 Task: Look for space in Edéa, Cameroon from 2nd August, 2023 to 12th August, 2023 for 2 adults in price range Rs.5000 to Rs.10000. Place can be private room with 1  bedroom having 1 bed and 1 bathroom. Property type can be house, flat, guest house, hotel. Booking option can be shelf check-in. Required host language is English.
Action: Mouse moved to (420, 106)
Screenshot: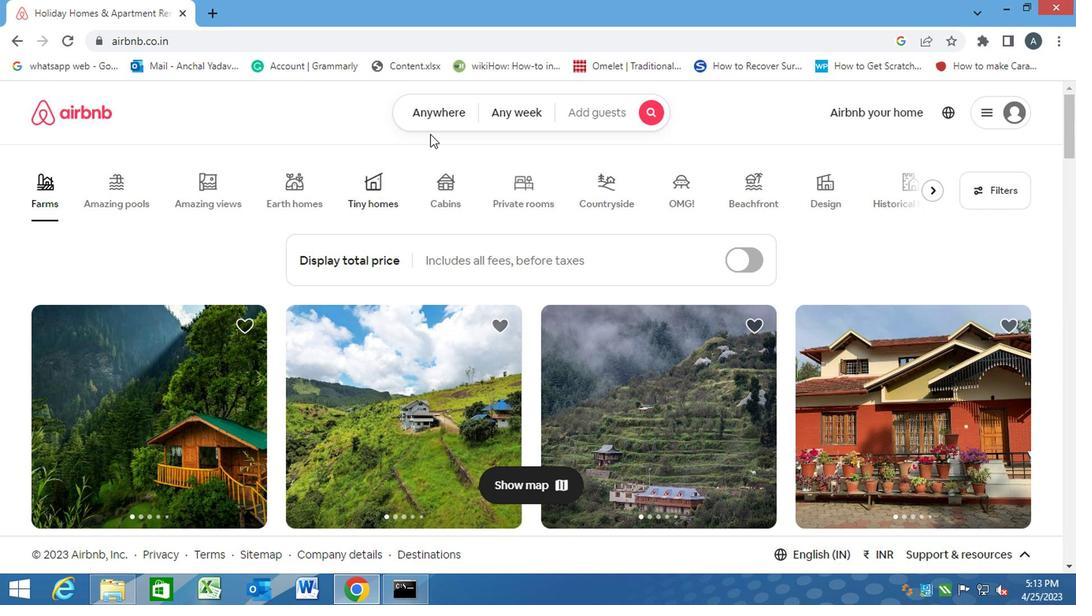 
Action: Mouse pressed left at (420, 106)
Screenshot: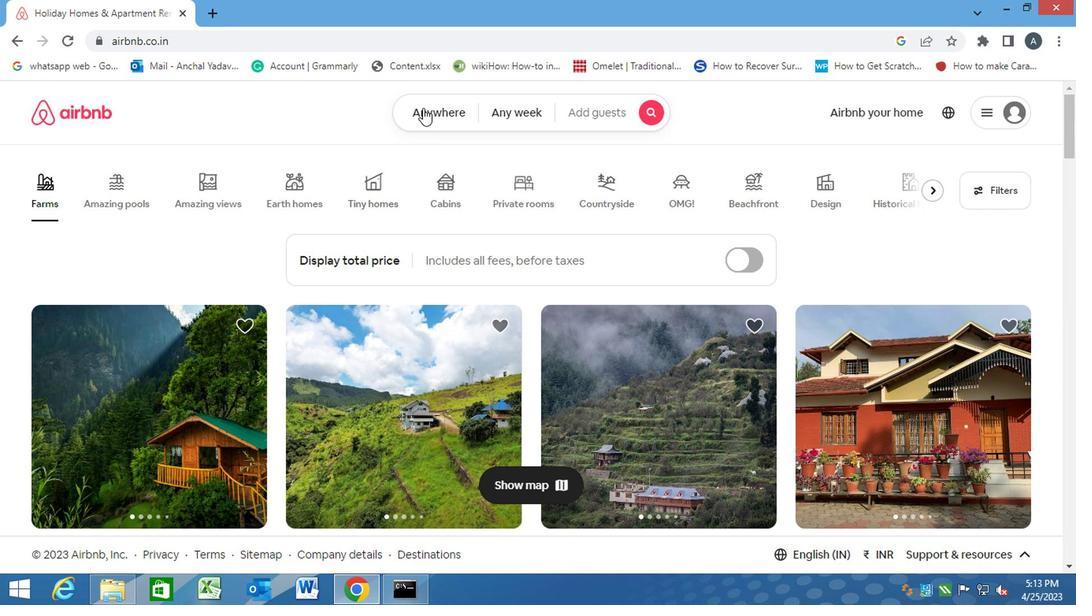 
Action: Mouse moved to (335, 161)
Screenshot: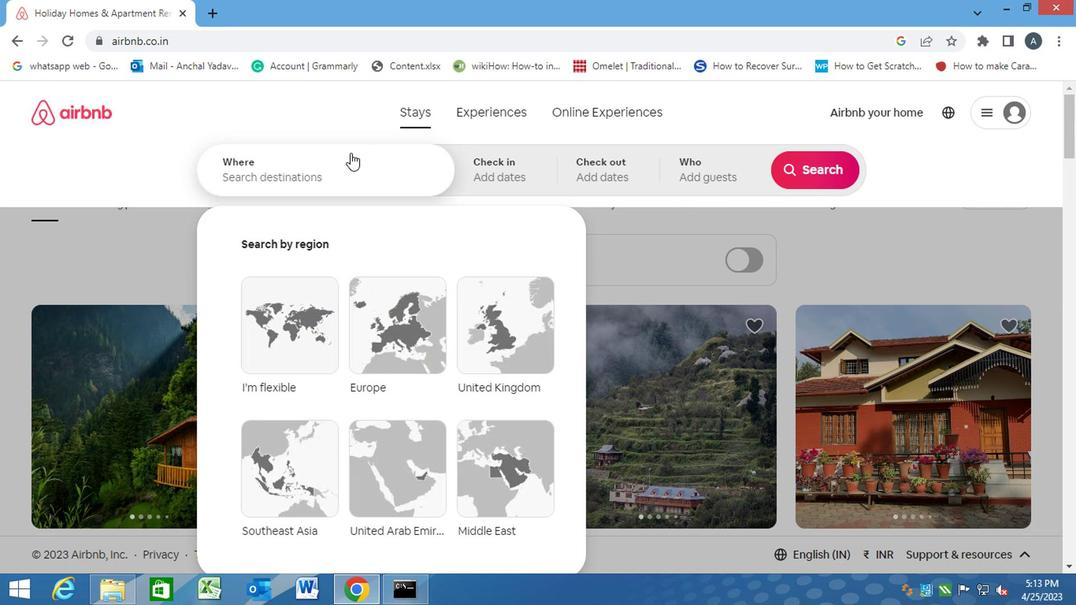 
Action: Mouse pressed left at (335, 161)
Screenshot: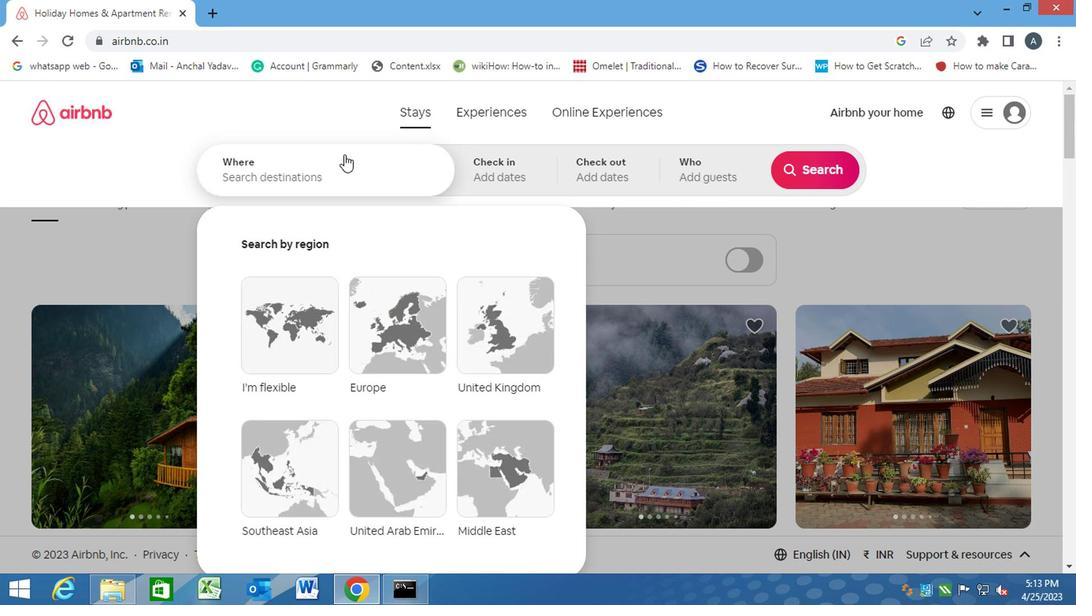 
Action: Key pressed e<Key.caps_lock>dea,<Key.space><Key.caps_lock>c<Key.caps_lock>ameroon<Key.enter>
Screenshot: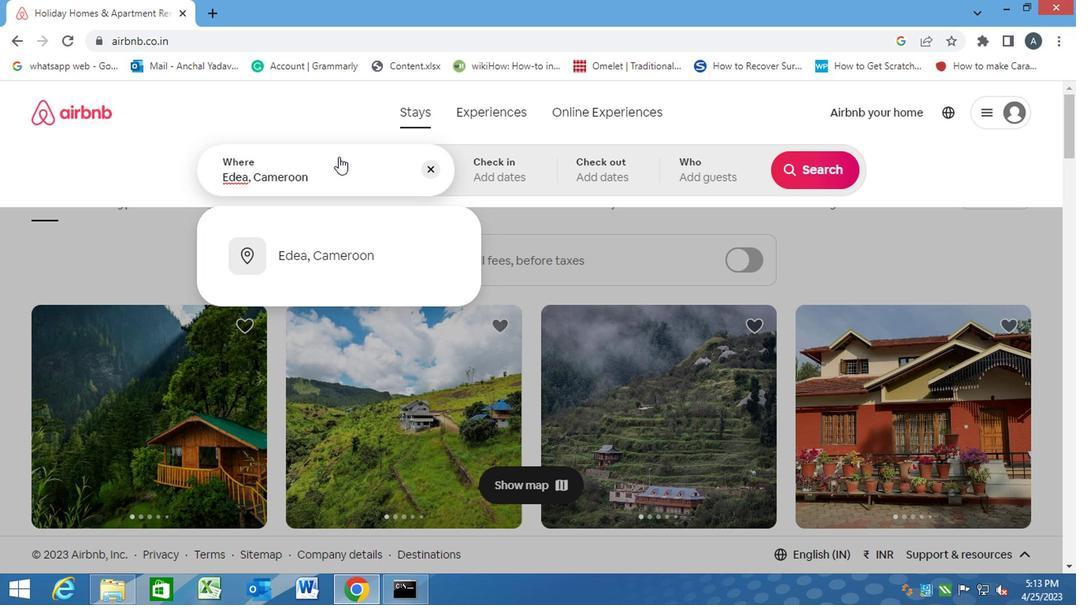 
Action: Mouse moved to (798, 297)
Screenshot: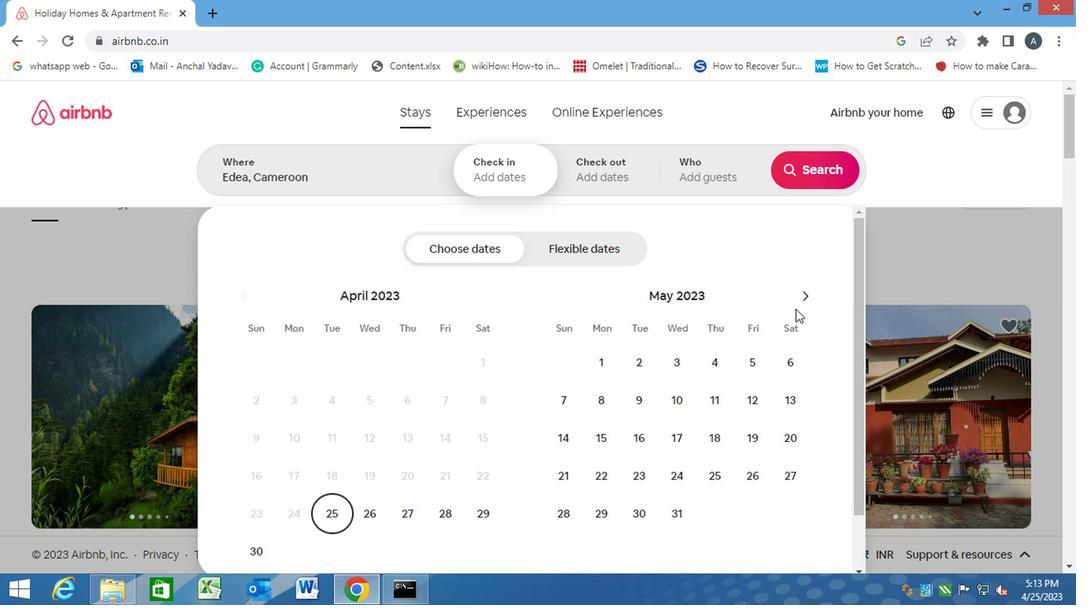 
Action: Mouse pressed left at (798, 297)
Screenshot: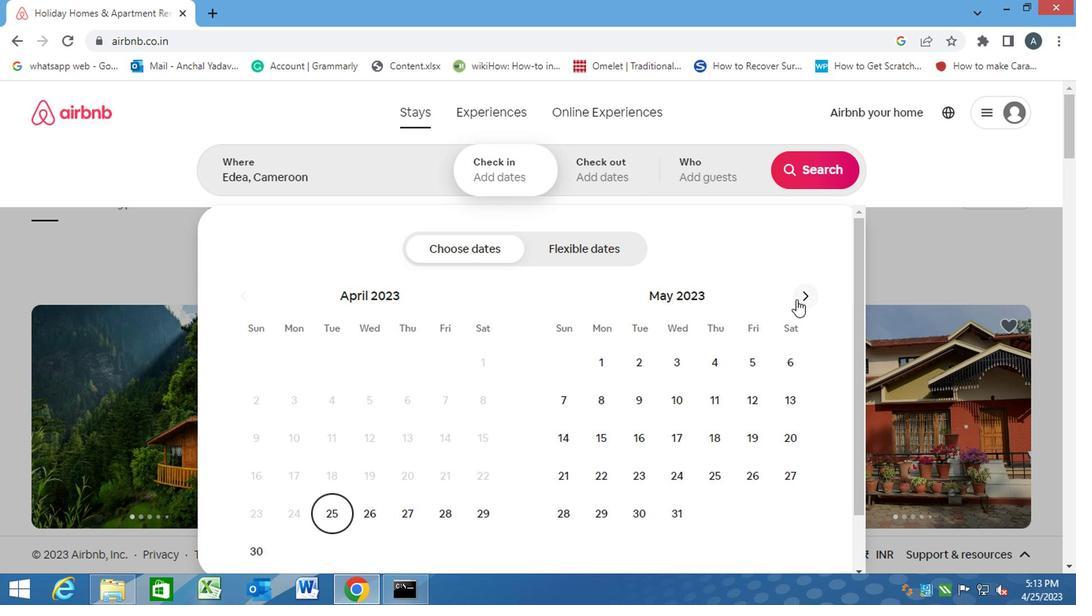 
Action: Mouse moved to (758, 363)
Screenshot: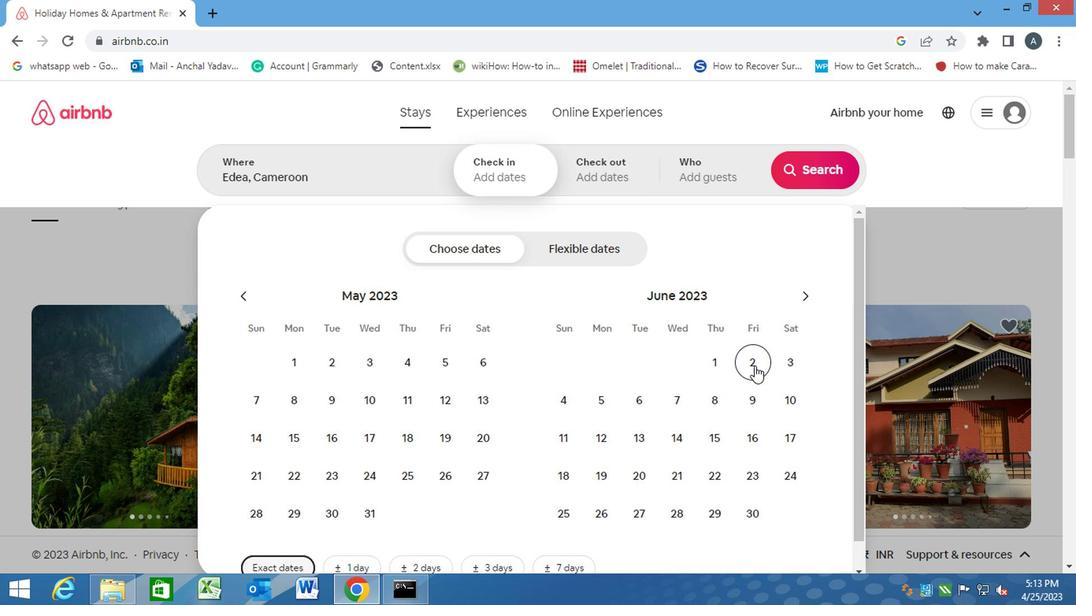 
Action: Mouse pressed left at (758, 363)
Screenshot: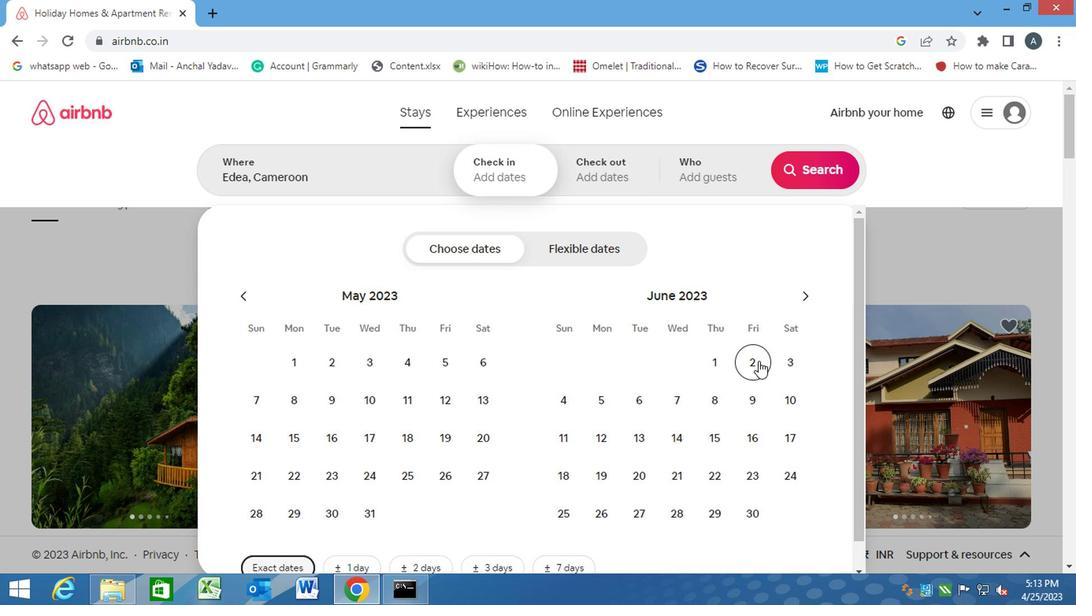 
Action: Mouse moved to (595, 432)
Screenshot: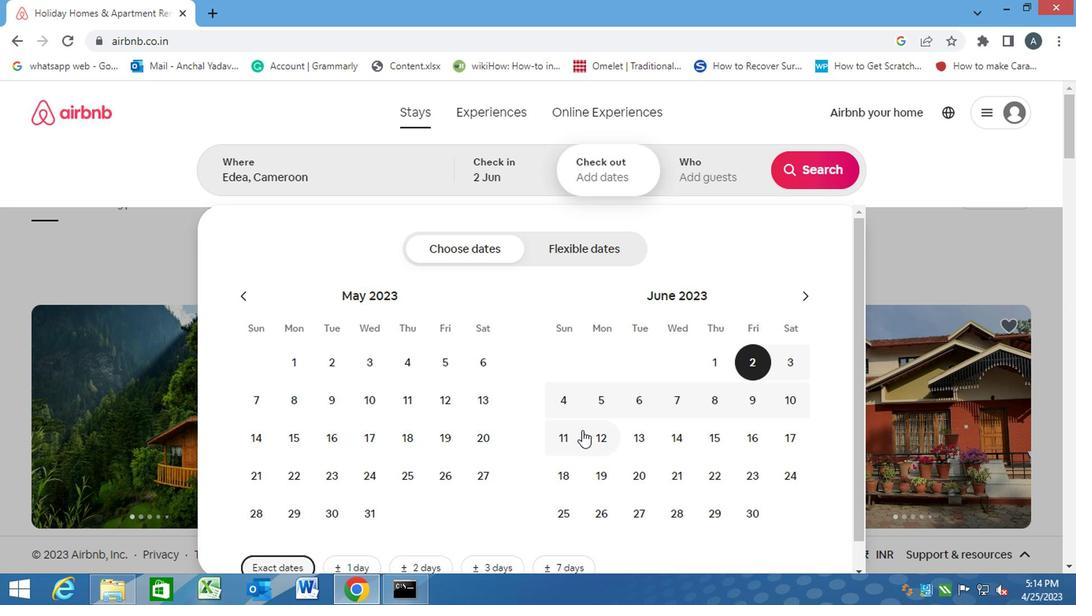 
Action: Mouse pressed left at (595, 432)
Screenshot: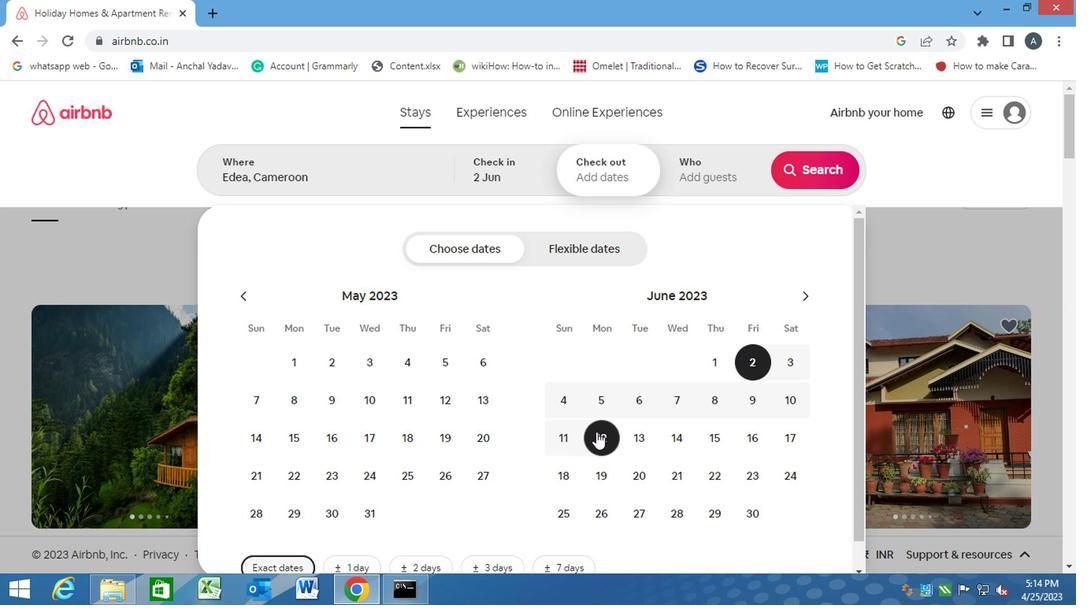 
Action: Mouse moved to (703, 166)
Screenshot: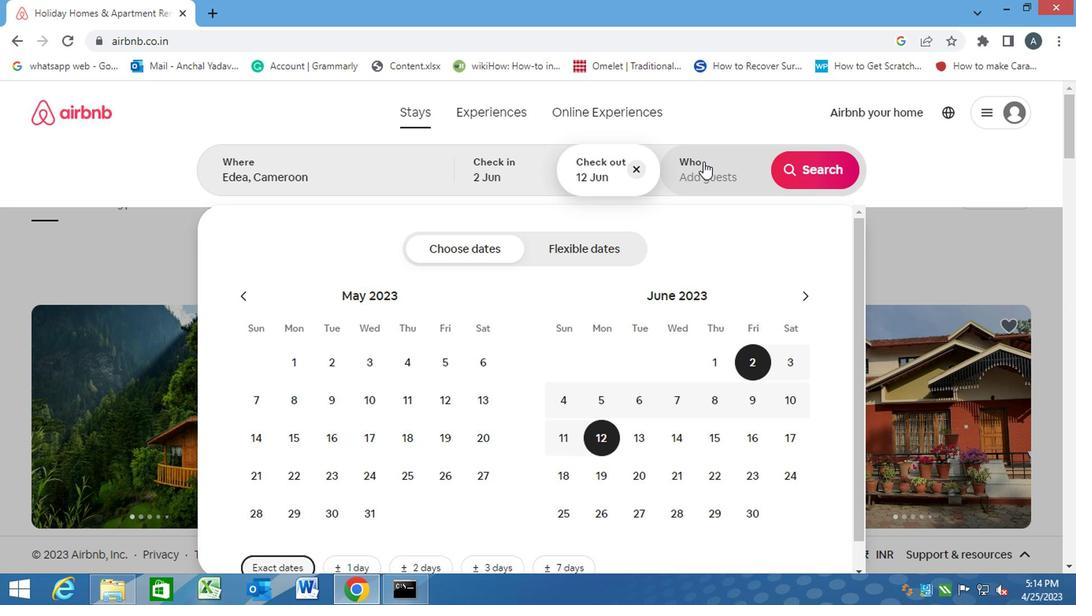 
Action: Mouse pressed left at (703, 166)
Screenshot: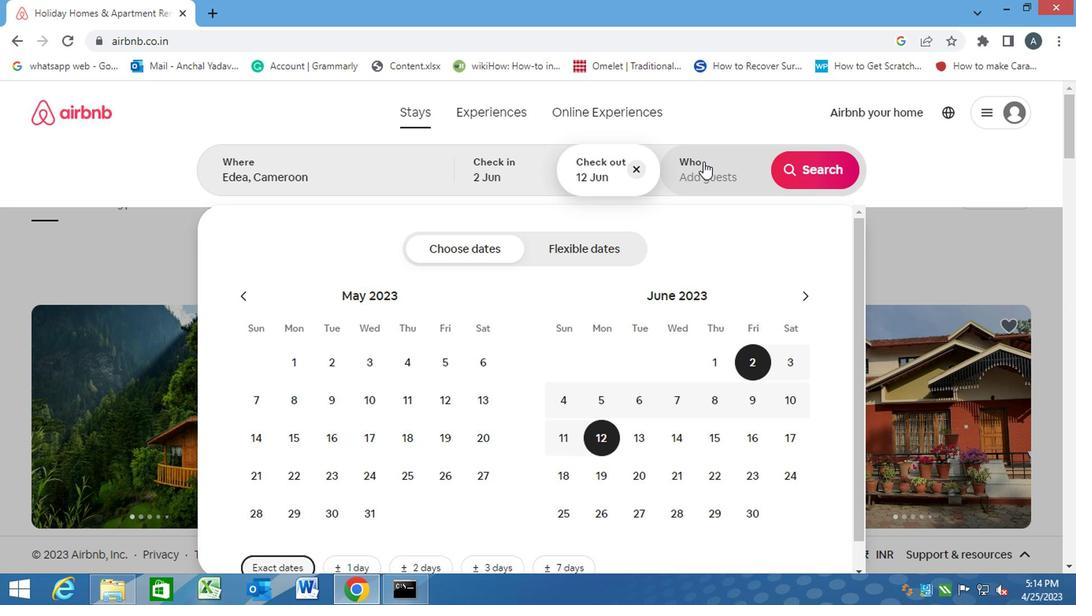 
Action: Mouse moved to (813, 249)
Screenshot: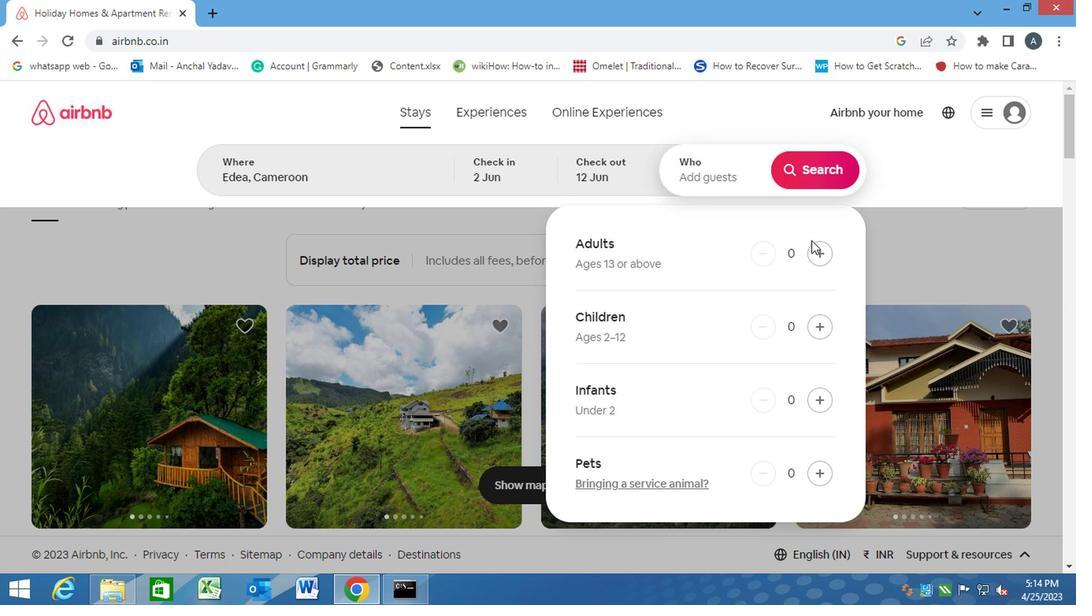 
Action: Mouse pressed left at (813, 249)
Screenshot: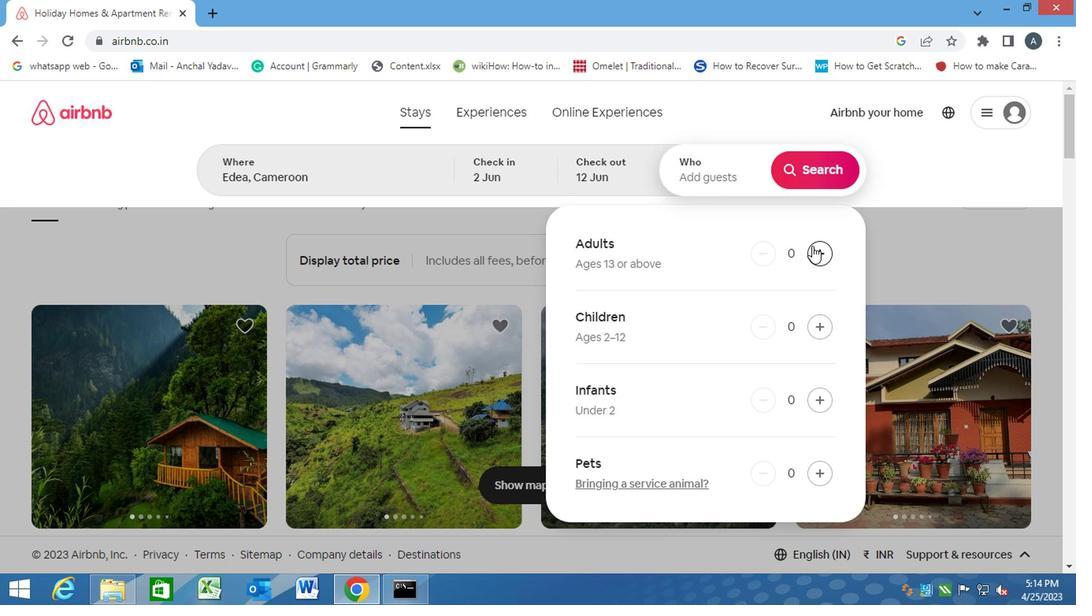 
Action: Mouse pressed left at (813, 249)
Screenshot: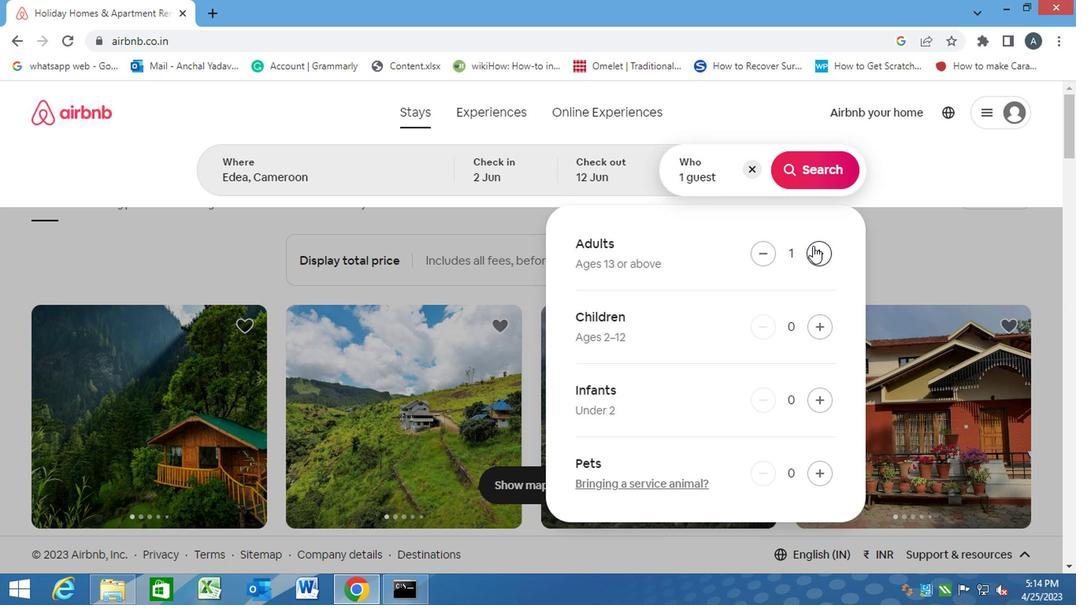 
Action: Mouse moved to (815, 166)
Screenshot: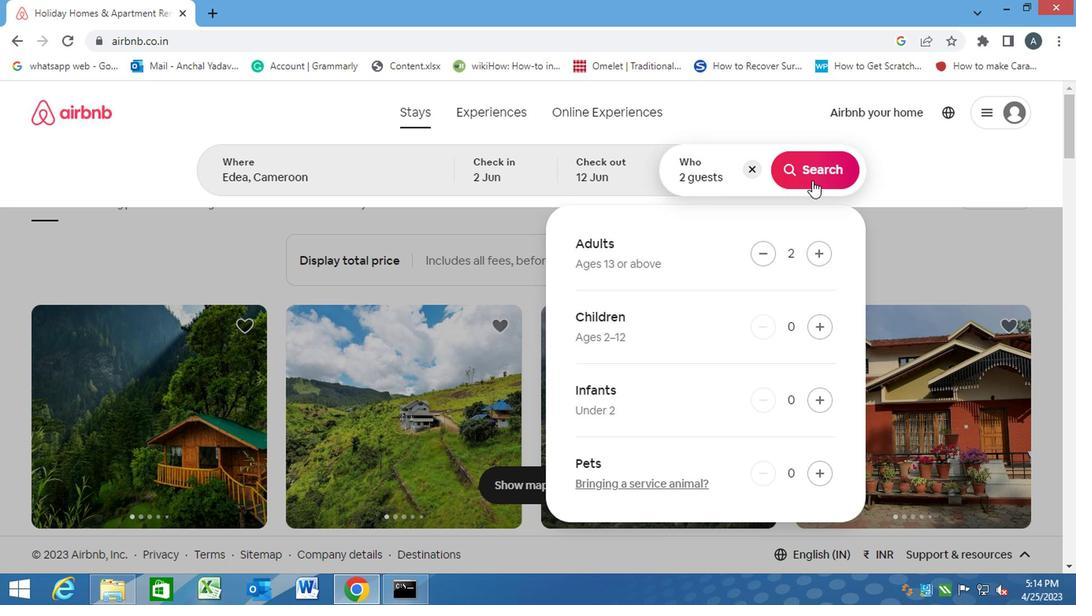
Action: Mouse pressed left at (815, 166)
Screenshot: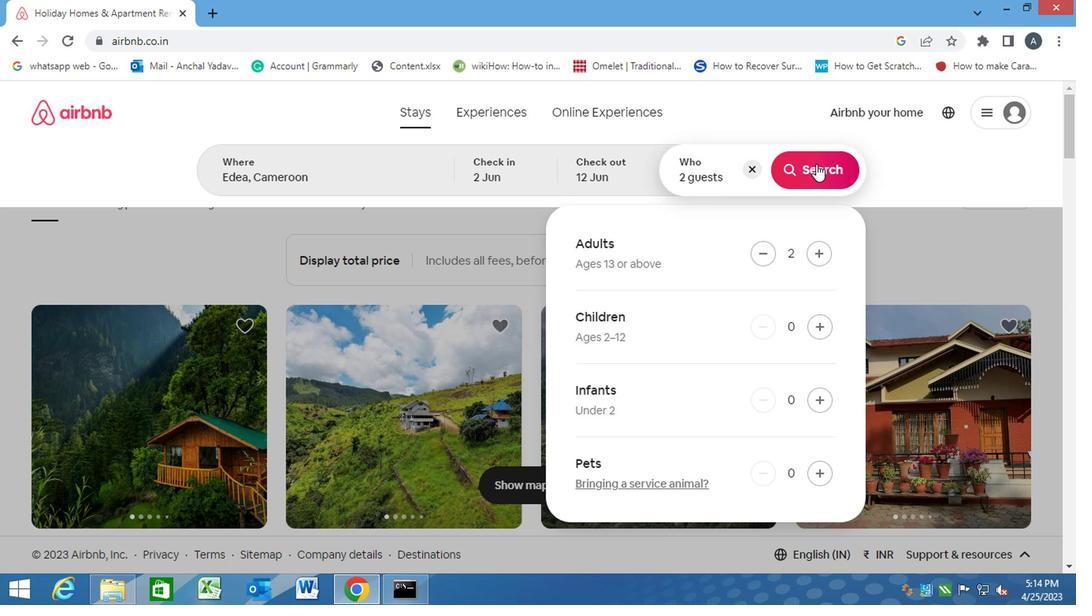
Action: Mouse moved to (997, 179)
Screenshot: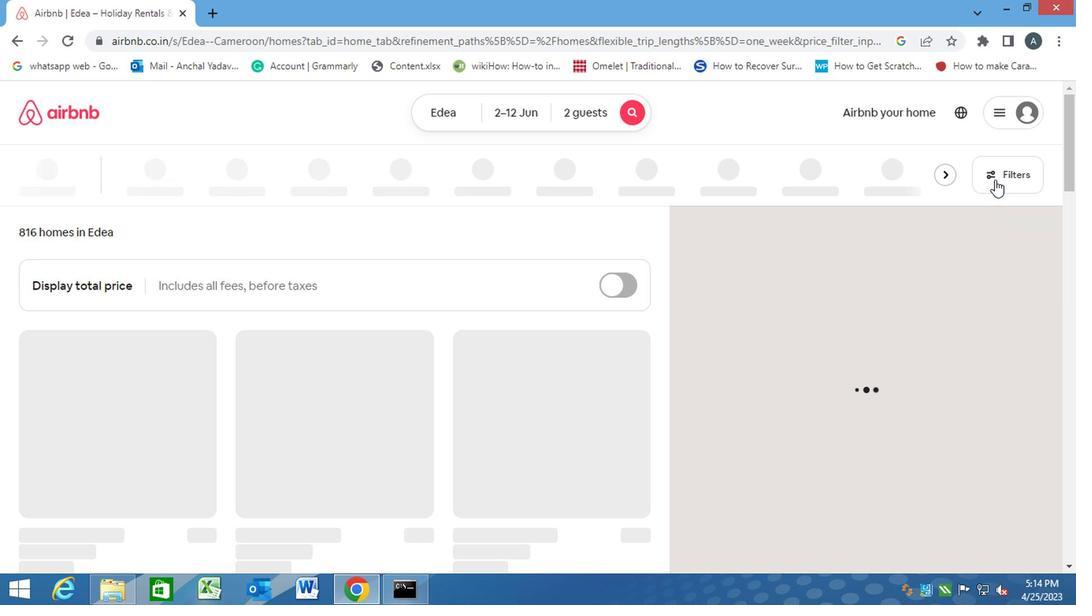
Action: Mouse pressed left at (997, 179)
Screenshot: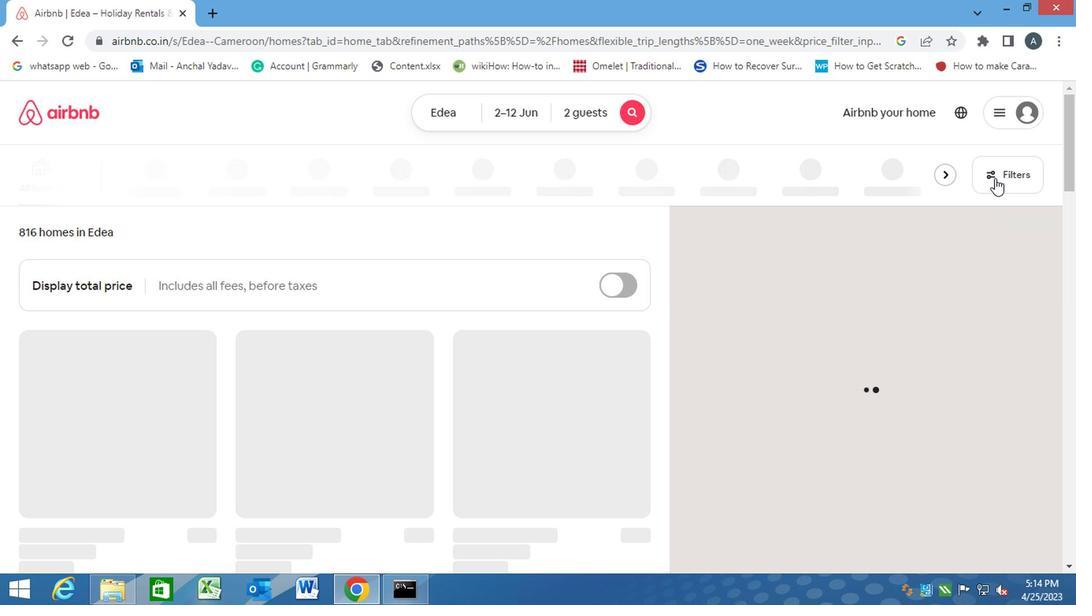 
Action: Mouse moved to (326, 373)
Screenshot: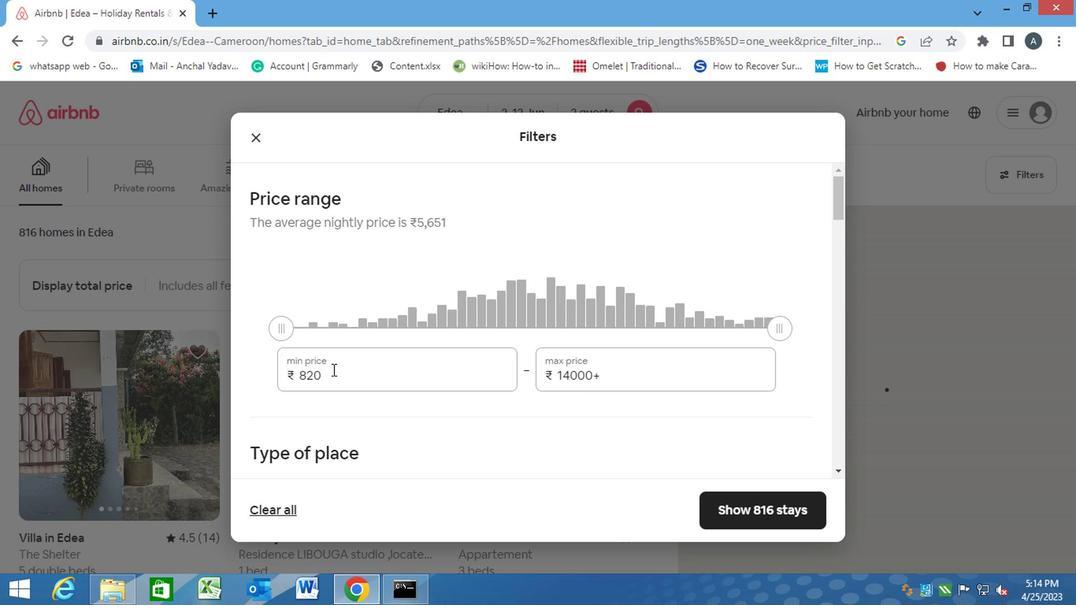 
Action: Mouse pressed left at (326, 373)
Screenshot: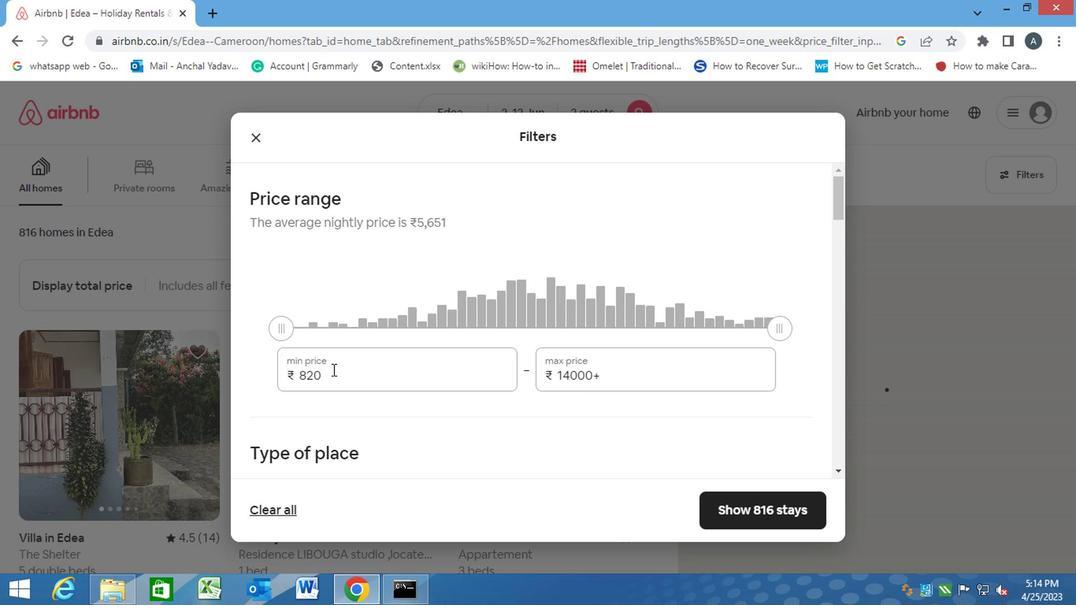 
Action: Mouse moved to (294, 377)
Screenshot: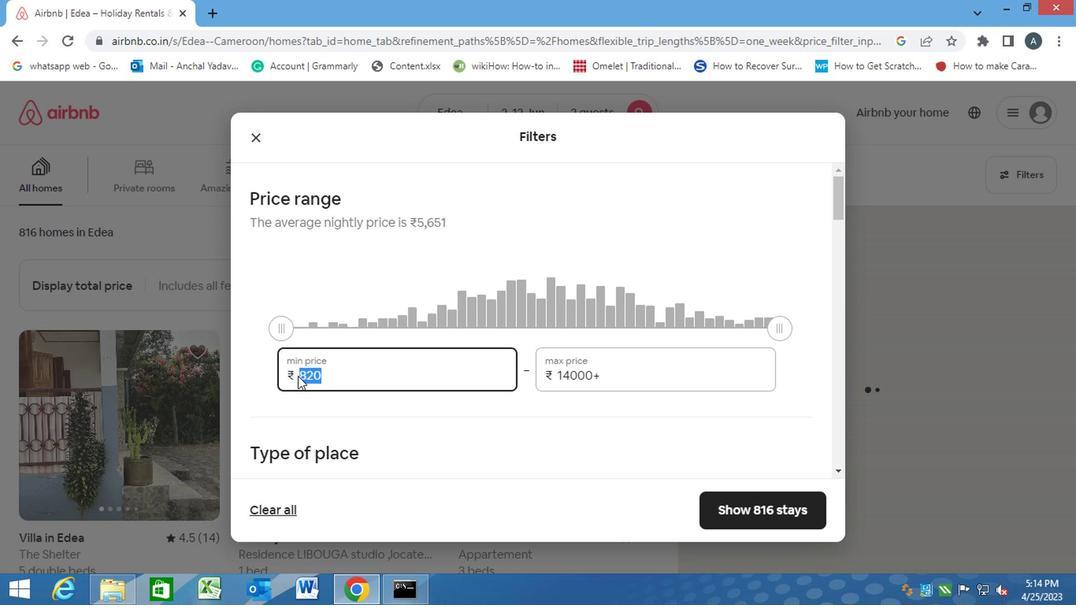 
Action: Key pressed 500
Screenshot: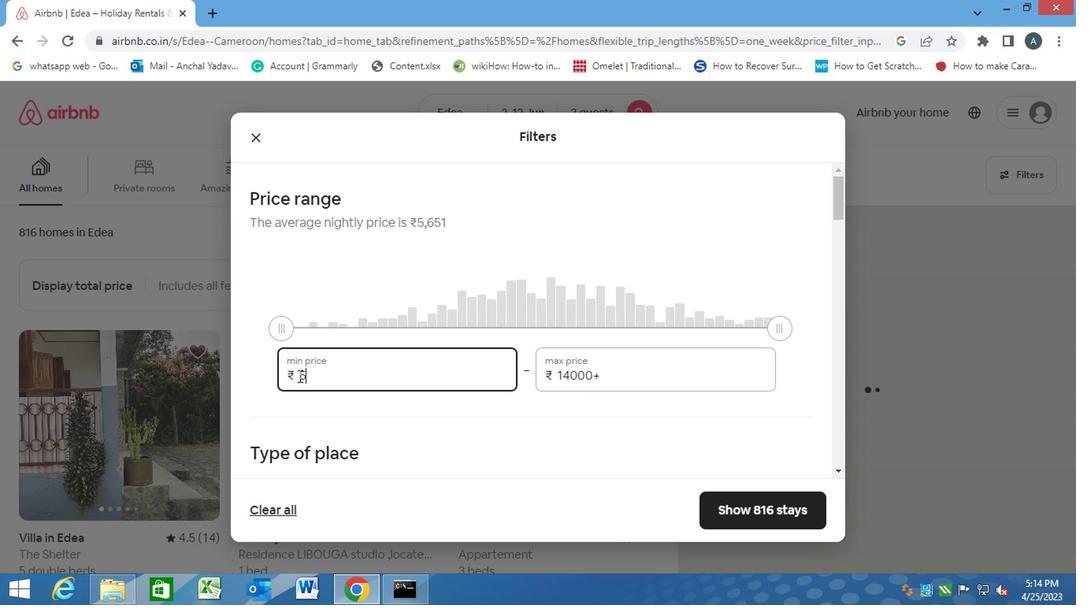 
Action: Mouse moved to (403, 381)
Screenshot: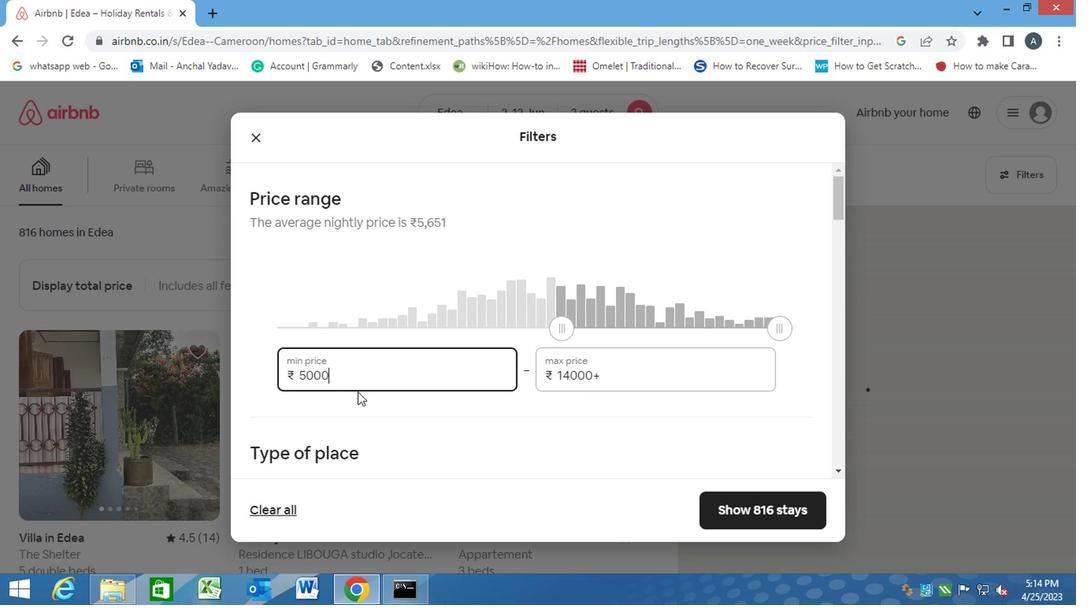 
Action: Key pressed <Key.tab>
Screenshot: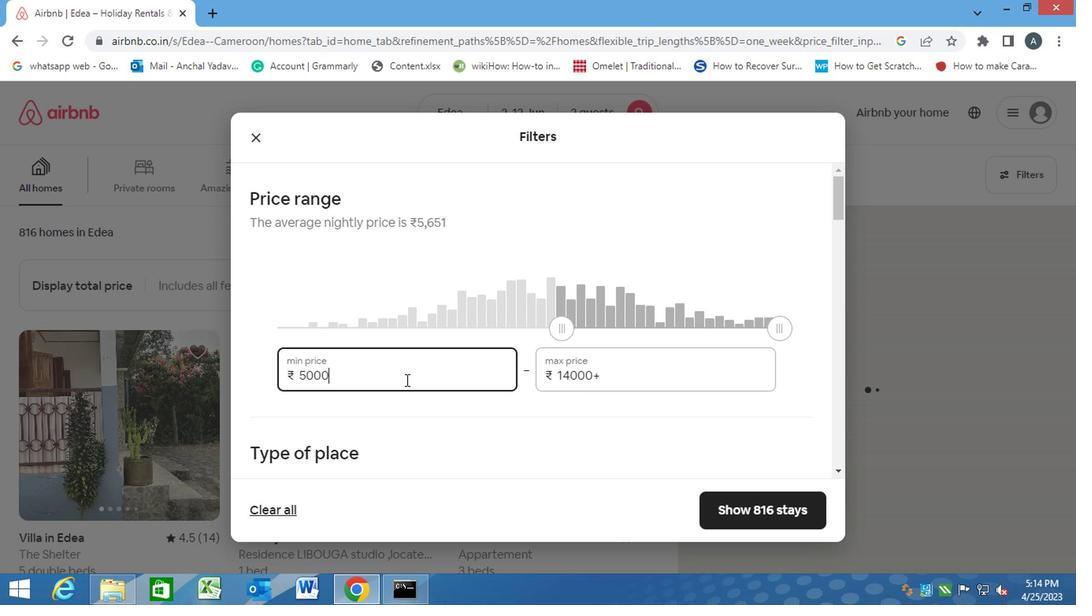 
Action: Mouse moved to (587, 380)
Screenshot: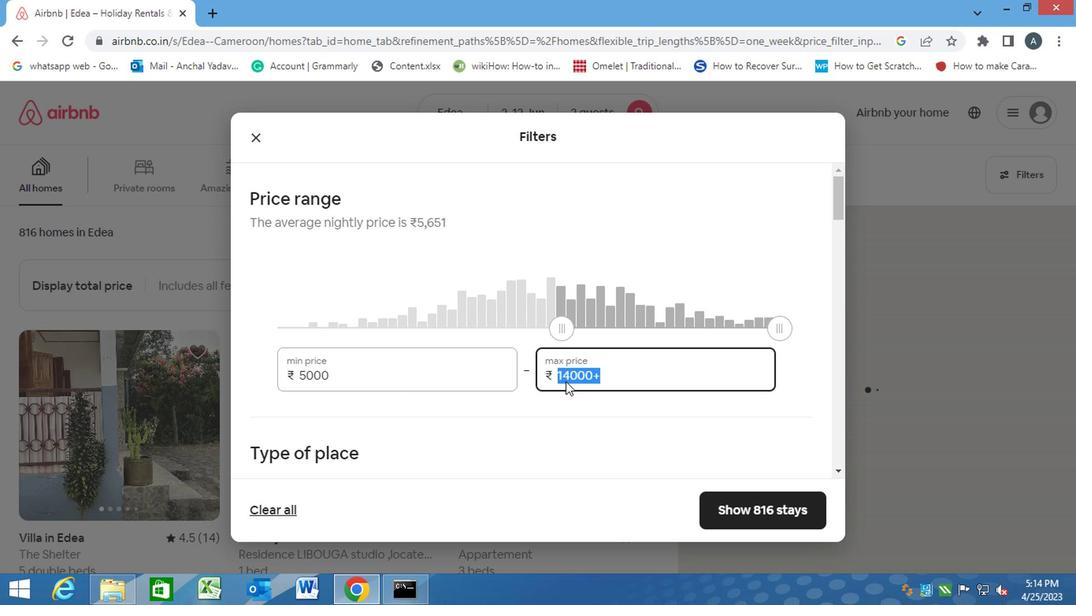 
Action: Key pressed <Key.backspace>10000
Screenshot: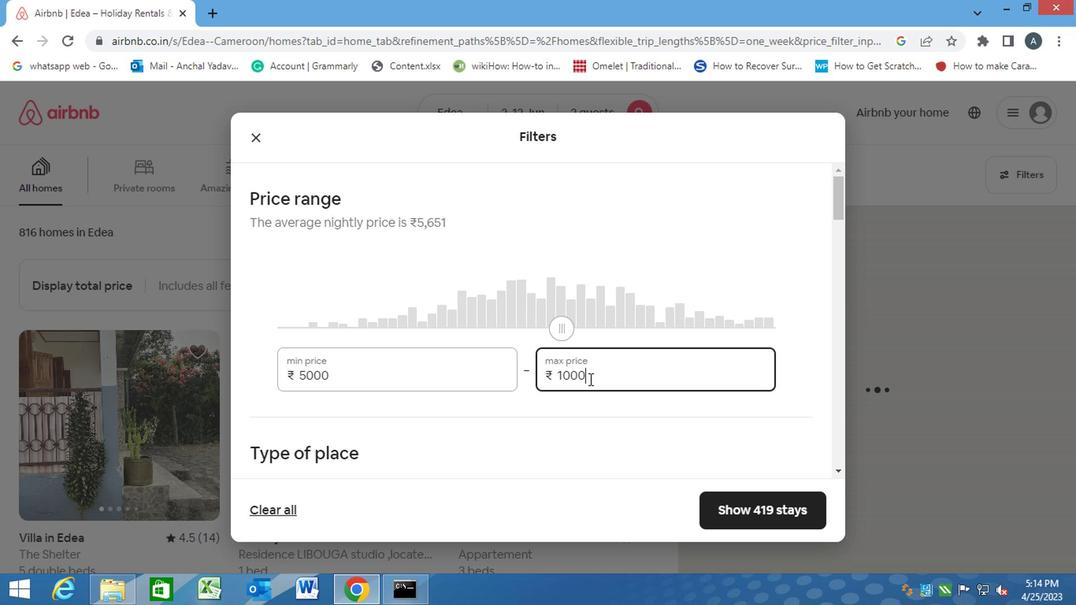 
Action: Mouse moved to (581, 415)
Screenshot: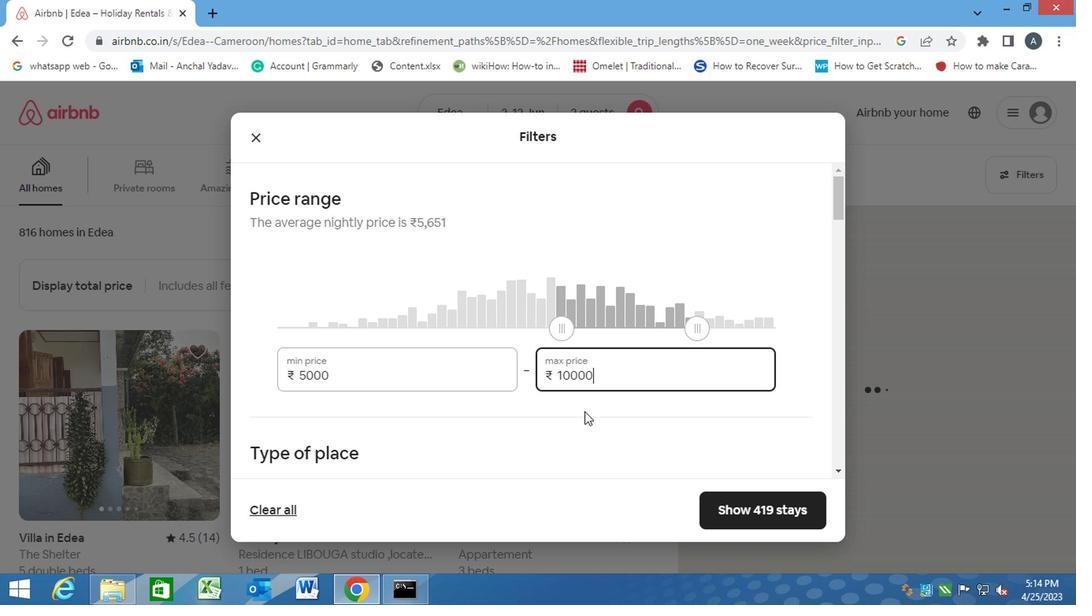 
Action: Mouse scrolled (581, 414) with delta (0, -1)
Screenshot: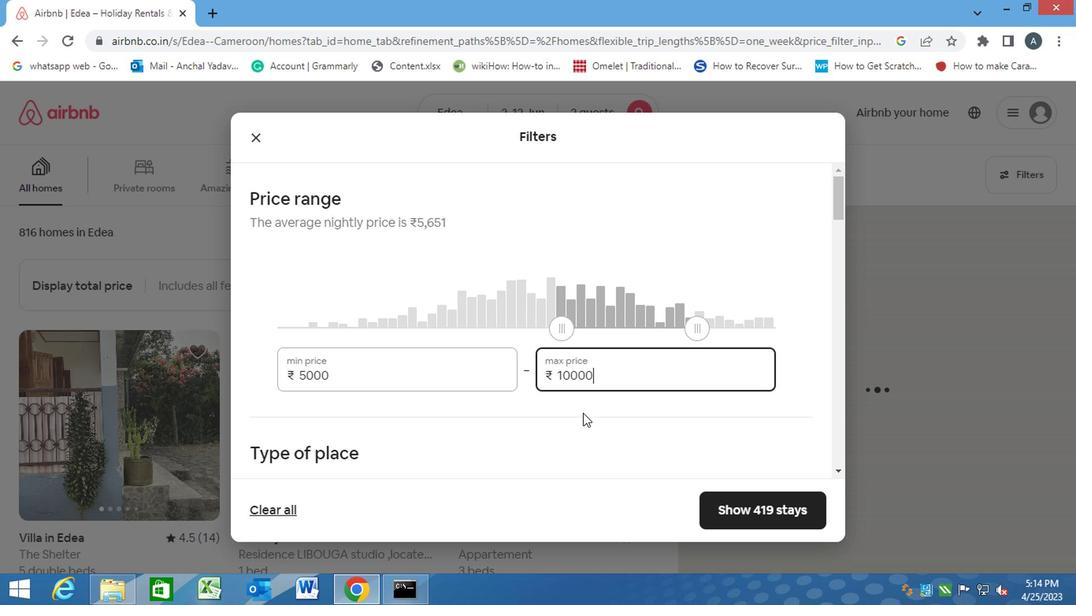 
Action: Mouse scrolled (581, 414) with delta (0, -1)
Screenshot: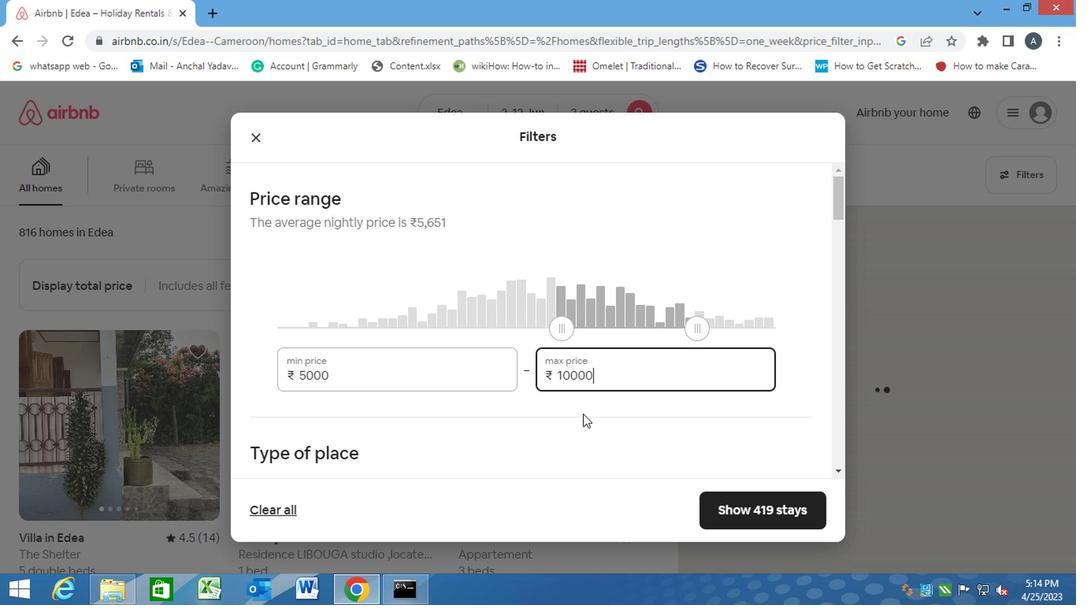 
Action: Mouse moved to (538, 336)
Screenshot: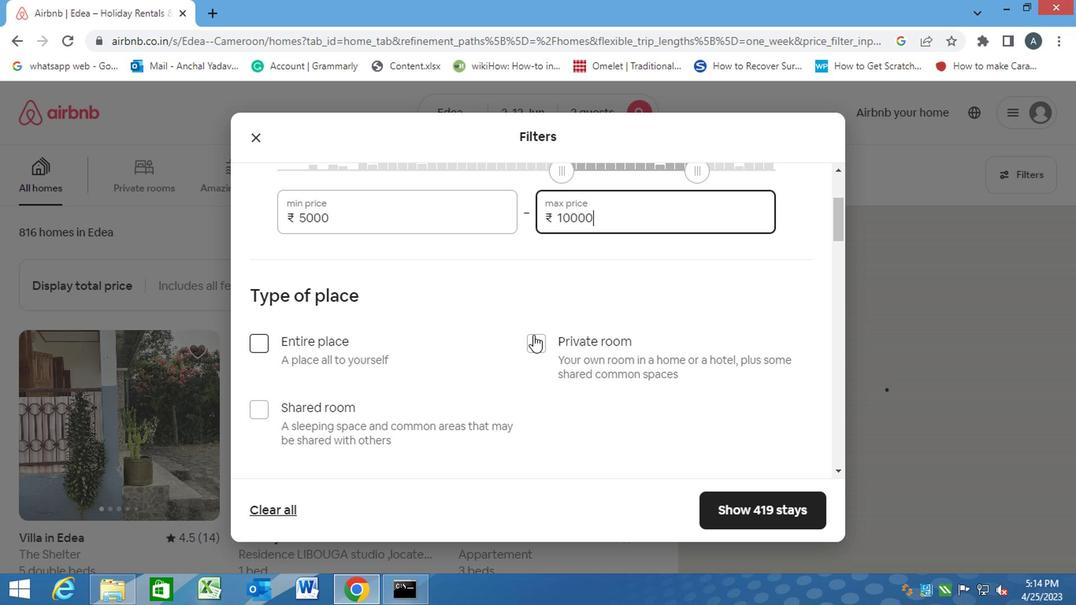 
Action: Mouse pressed left at (538, 336)
Screenshot: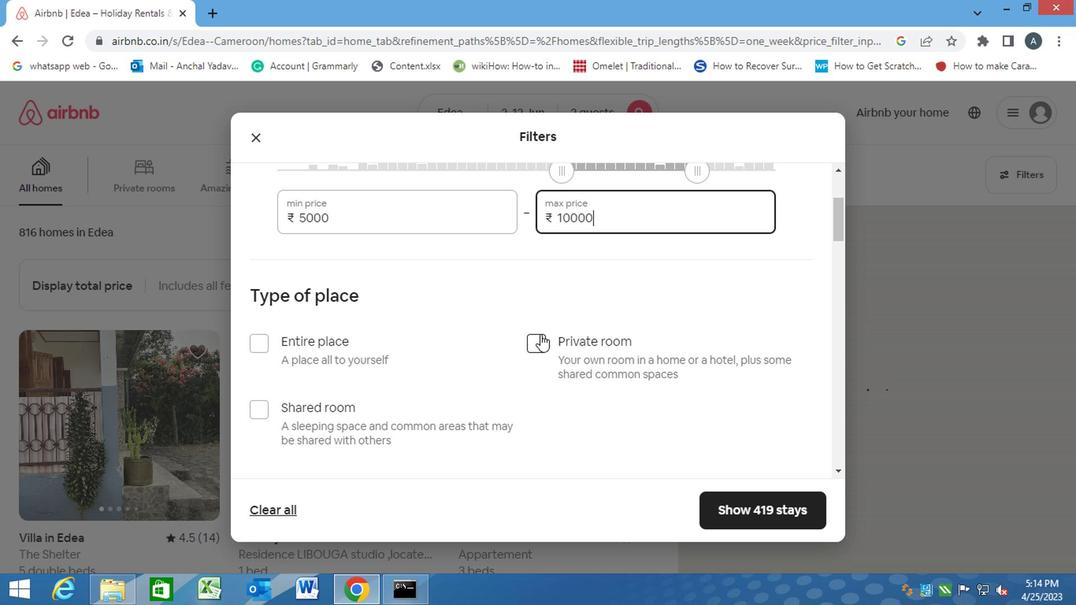
Action: Mouse moved to (524, 400)
Screenshot: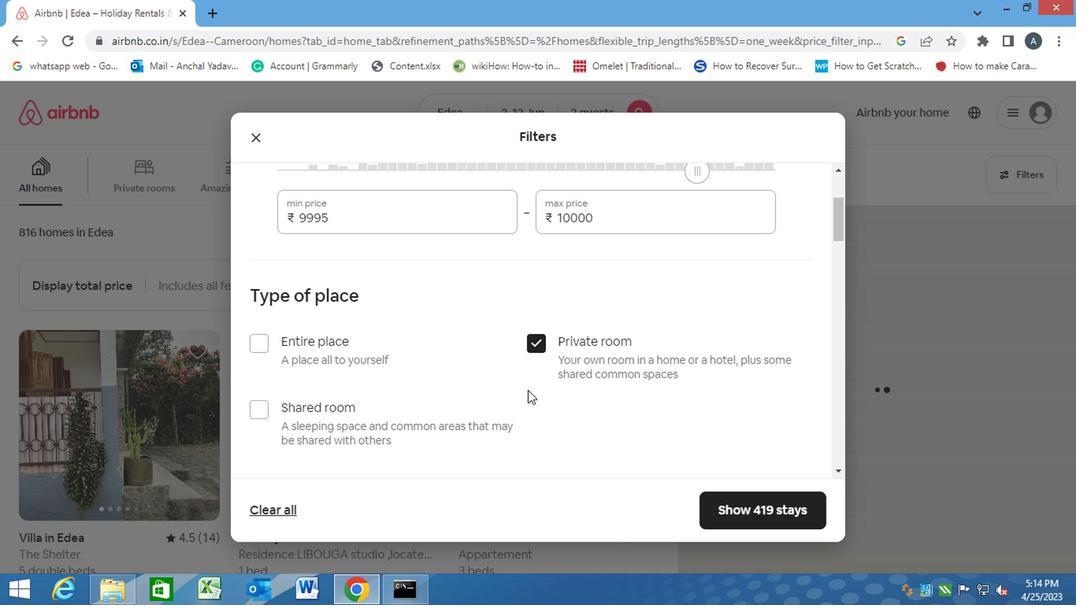 
Action: Mouse scrolled (524, 399) with delta (0, 0)
Screenshot: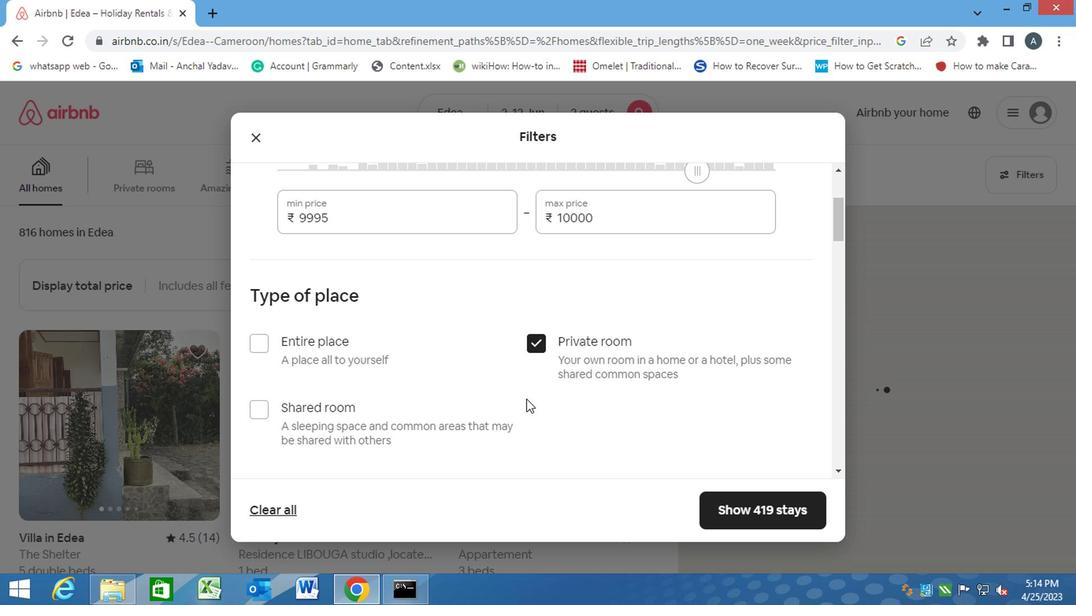 
Action: Mouse scrolled (524, 399) with delta (0, 0)
Screenshot: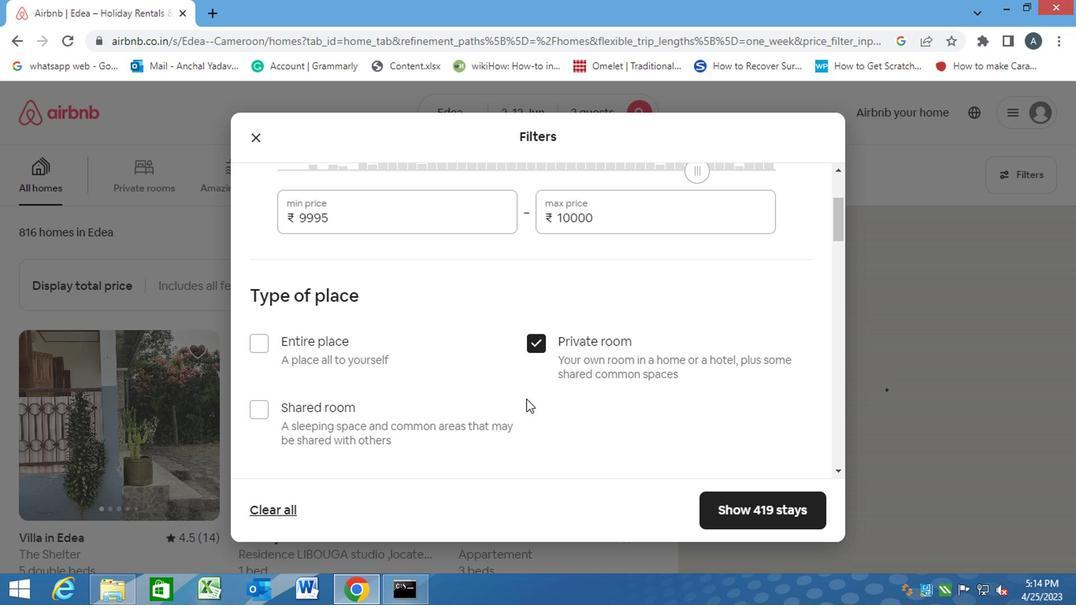 
Action: Mouse scrolled (524, 399) with delta (0, 0)
Screenshot: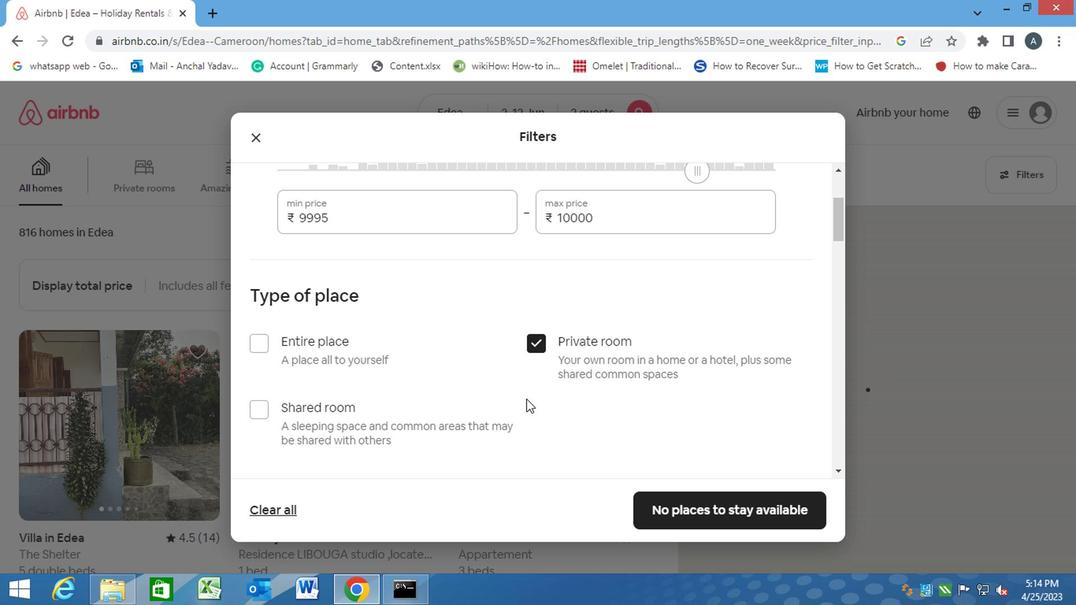 
Action: Mouse scrolled (524, 399) with delta (0, 0)
Screenshot: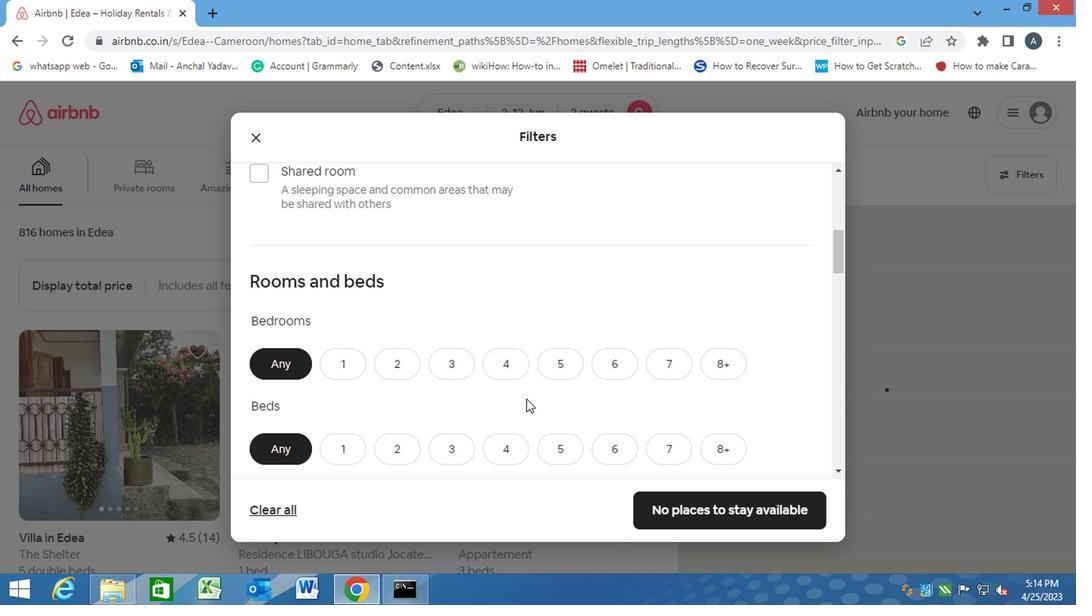 
Action: Mouse moved to (336, 288)
Screenshot: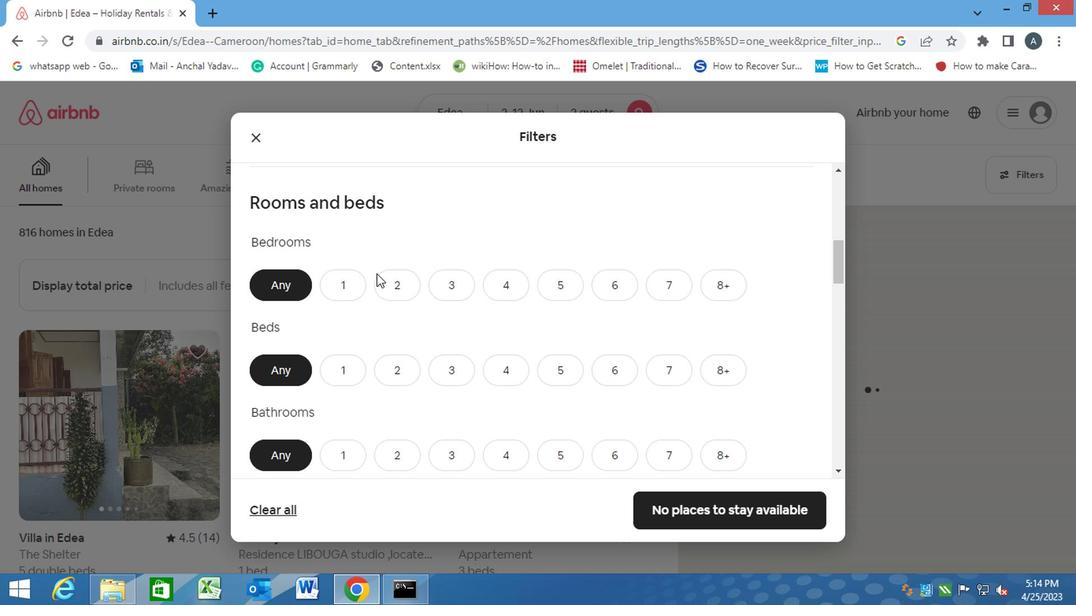 
Action: Mouse pressed left at (336, 288)
Screenshot: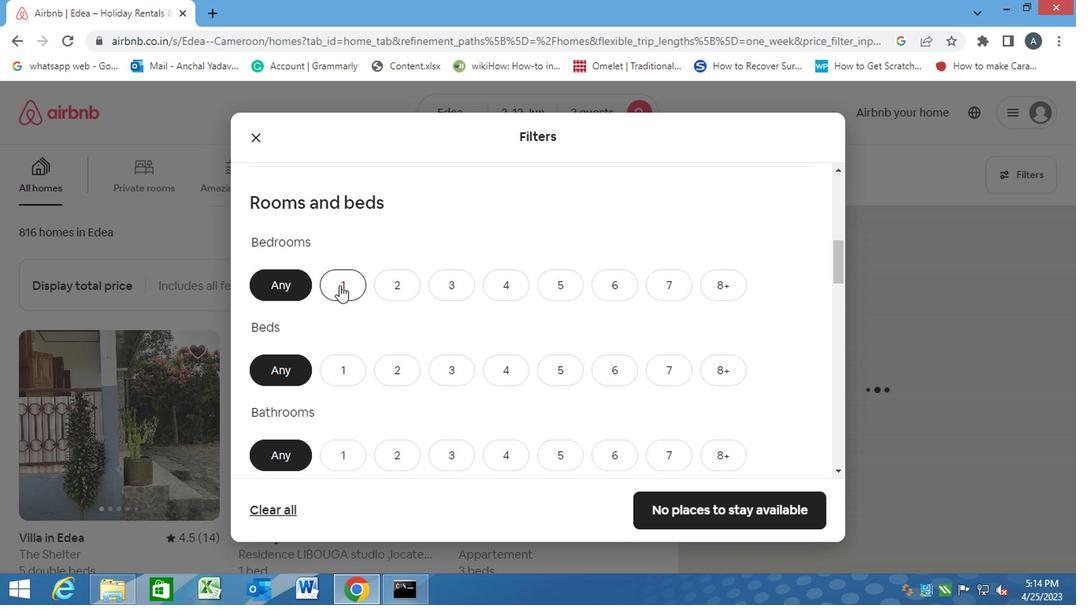 
Action: Mouse moved to (337, 370)
Screenshot: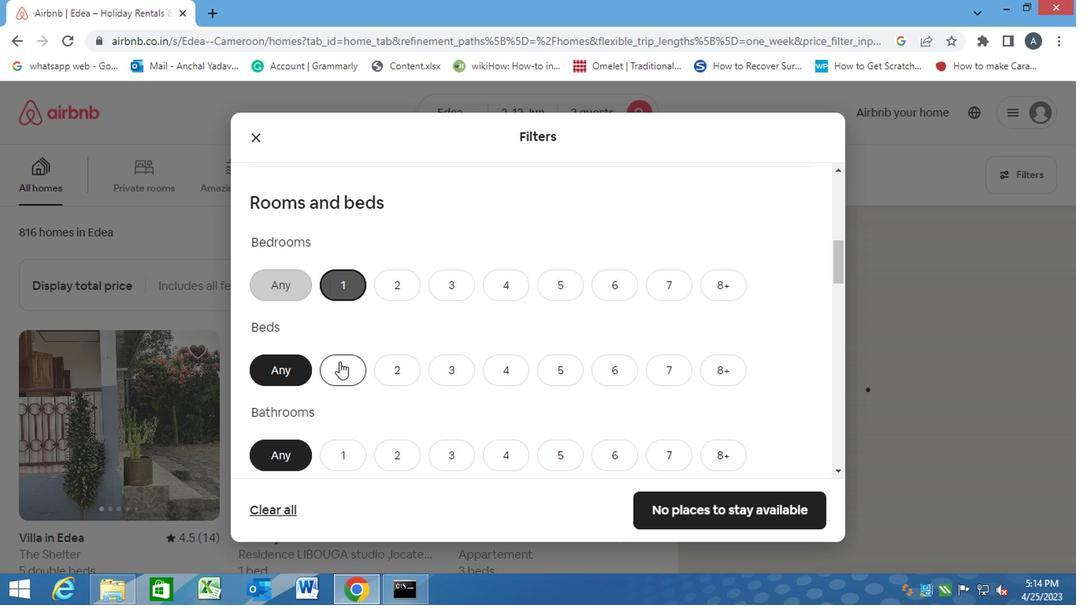
Action: Mouse pressed left at (337, 370)
Screenshot: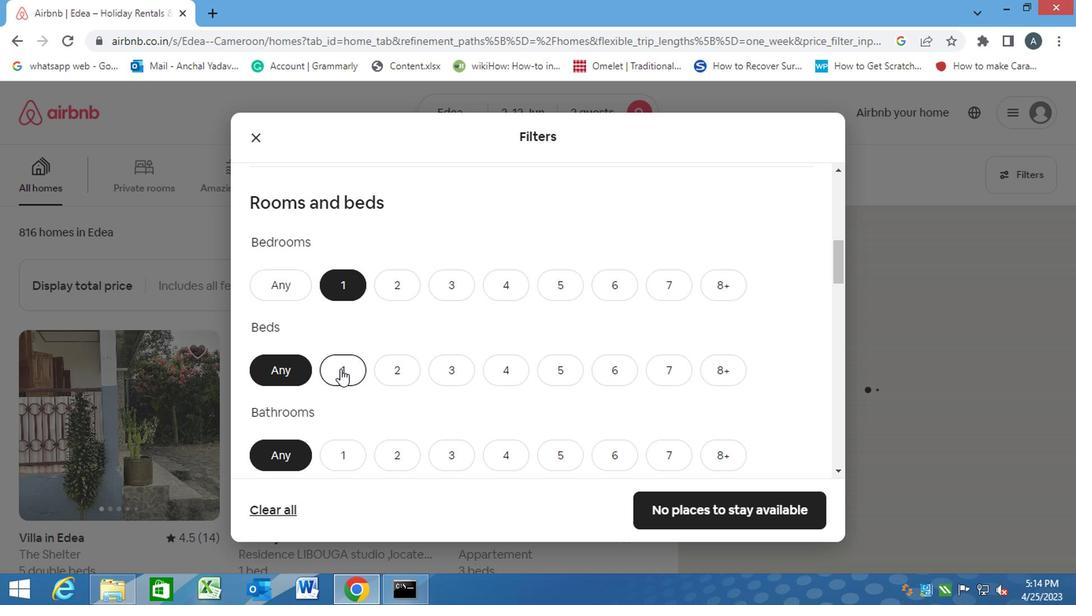 
Action: Mouse moved to (334, 459)
Screenshot: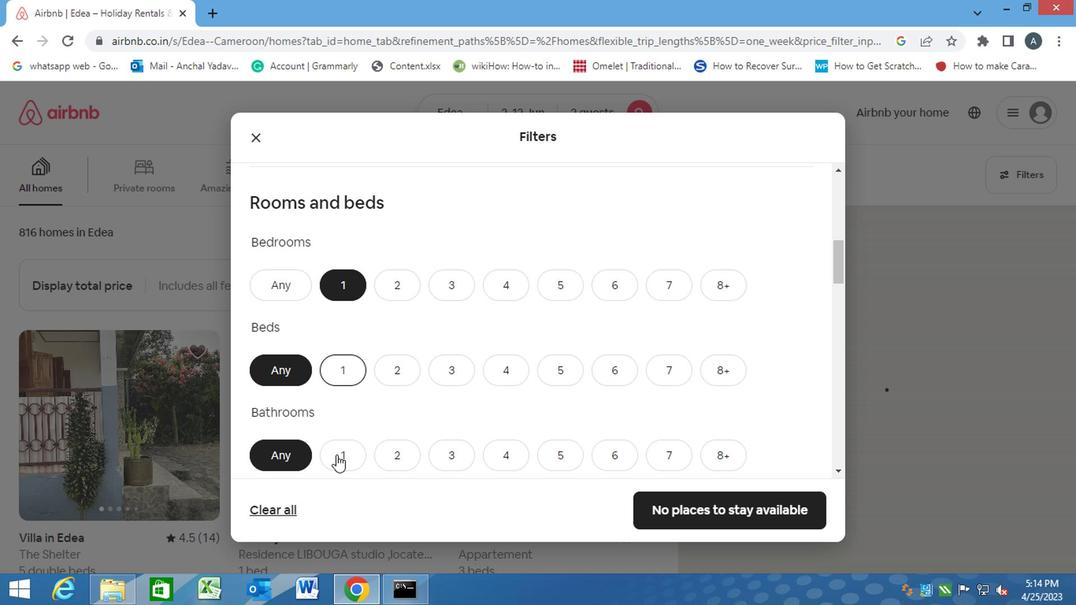 
Action: Mouse pressed left at (334, 459)
Screenshot: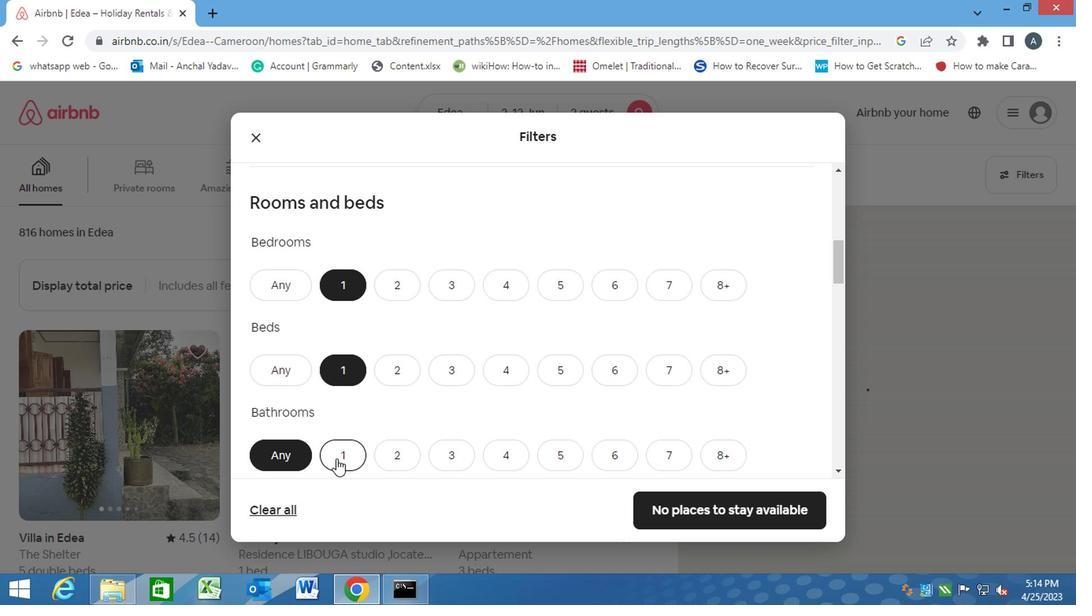 
Action: Mouse moved to (360, 450)
Screenshot: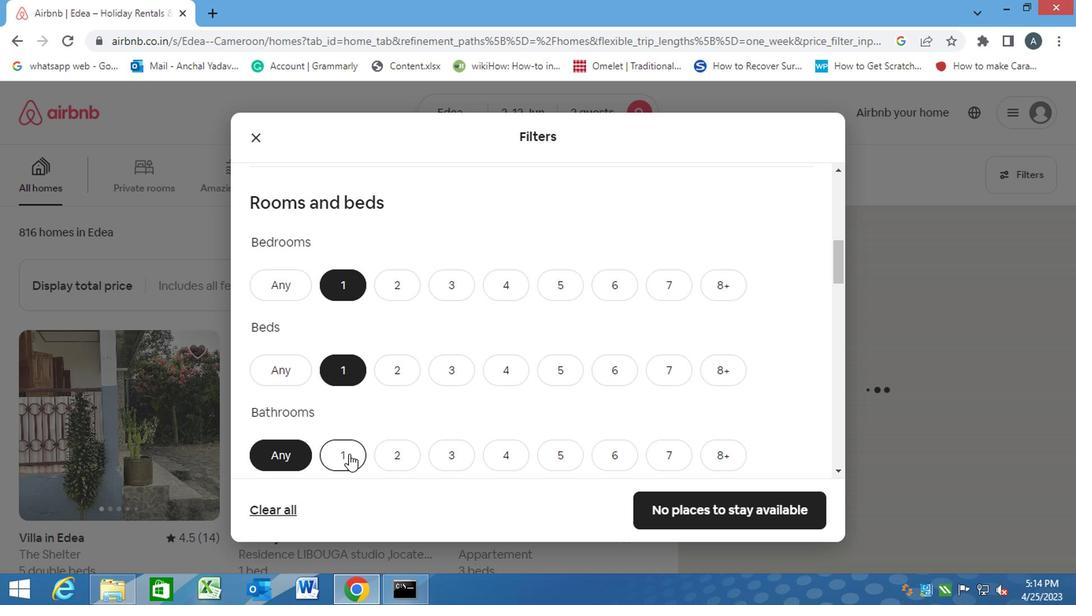 
Action: Mouse scrolled (360, 449) with delta (0, 0)
Screenshot: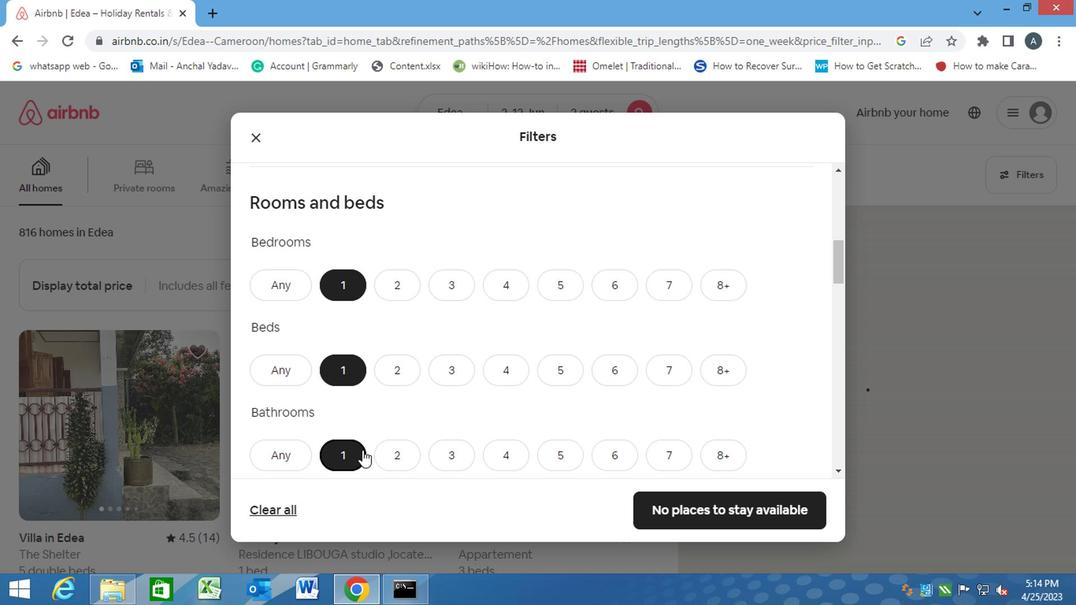 
Action: Mouse scrolled (360, 449) with delta (0, 0)
Screenshot: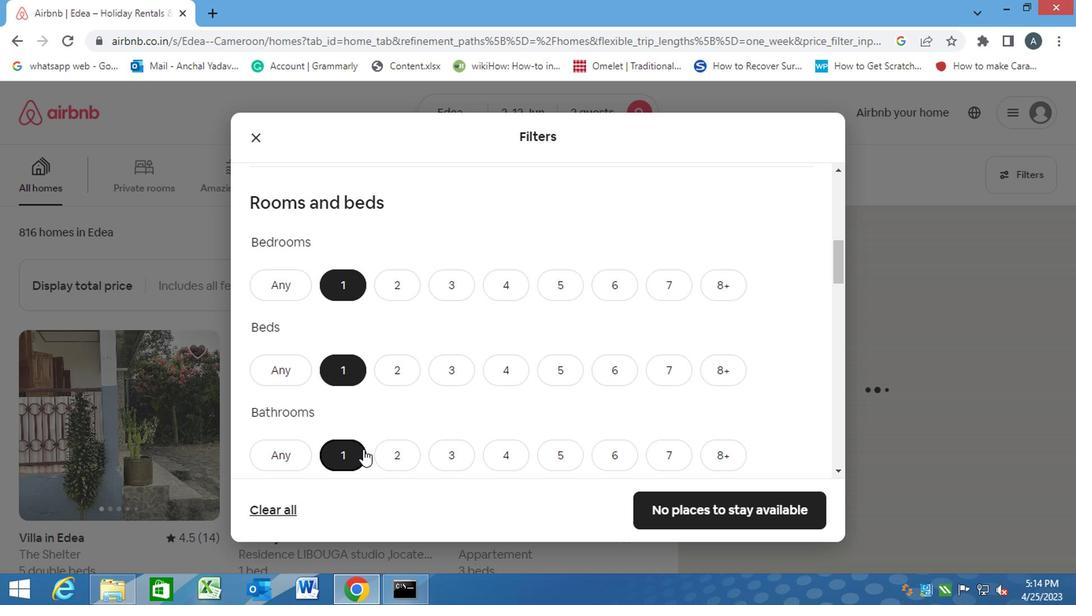 
Action: Mouse moved to (361, 450)
Screenshot: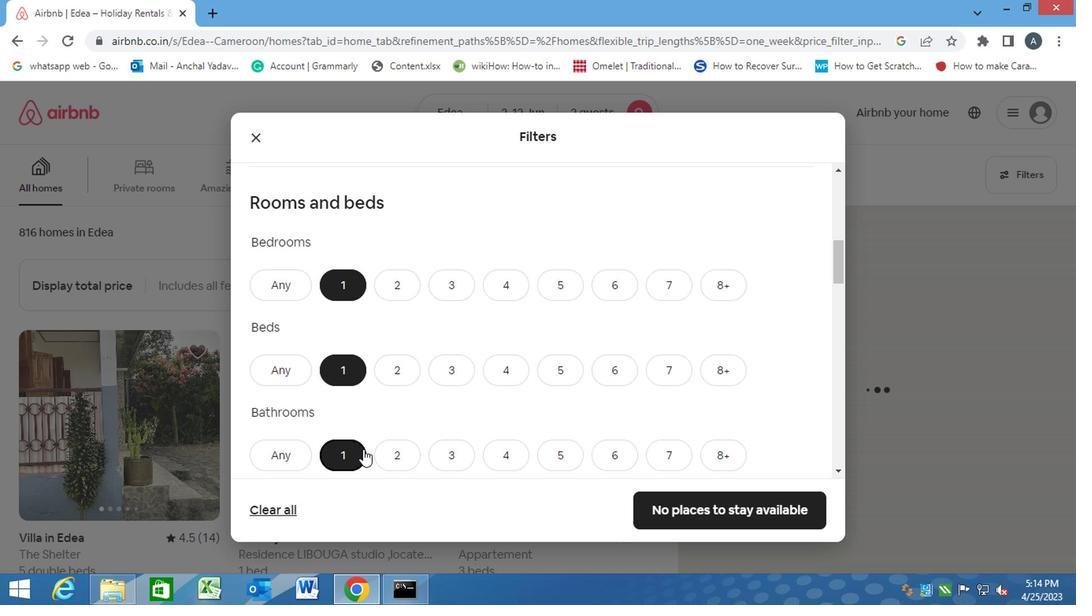 
Action: Mouse scrolled (360, 449) with delta (0, 0)
Screenshot: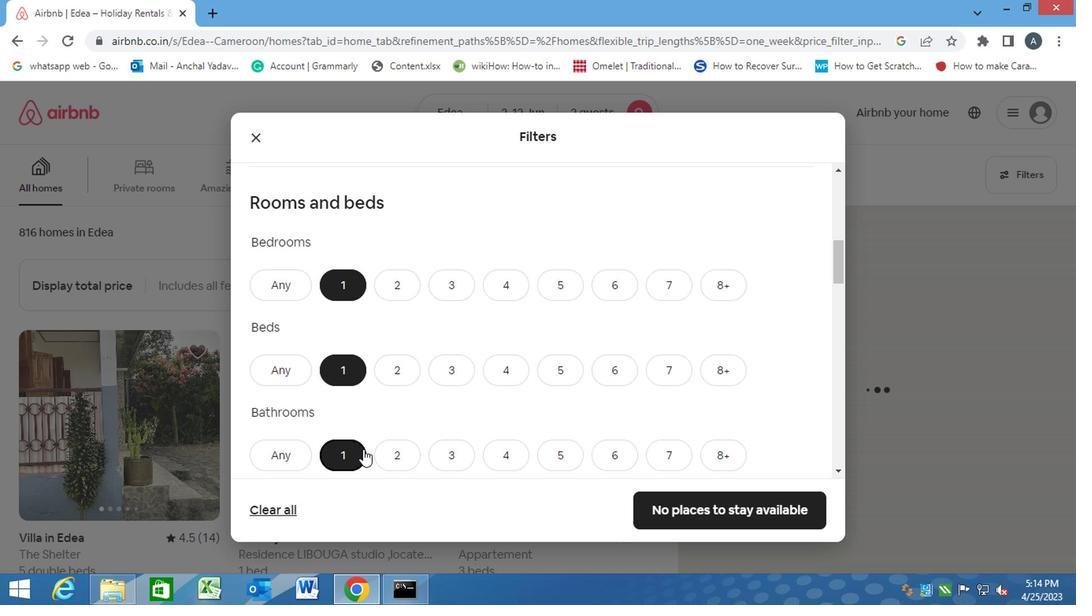
Action: Mouse moved to (362, 449)
Screenshot: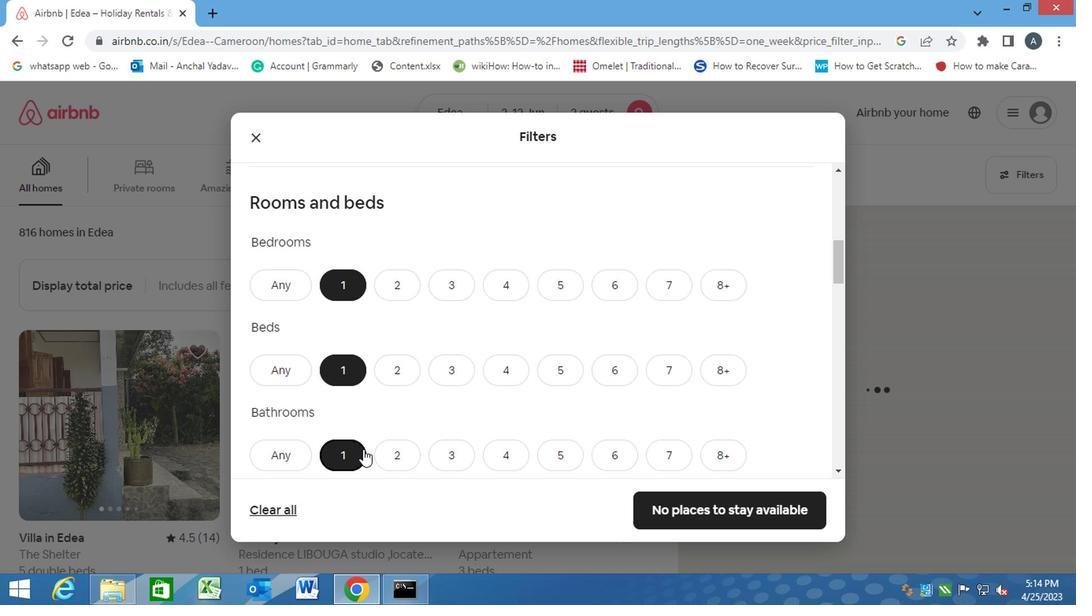 
Action: Mouse scrolled (360, 449) with delta (0, 0)
Screenshot: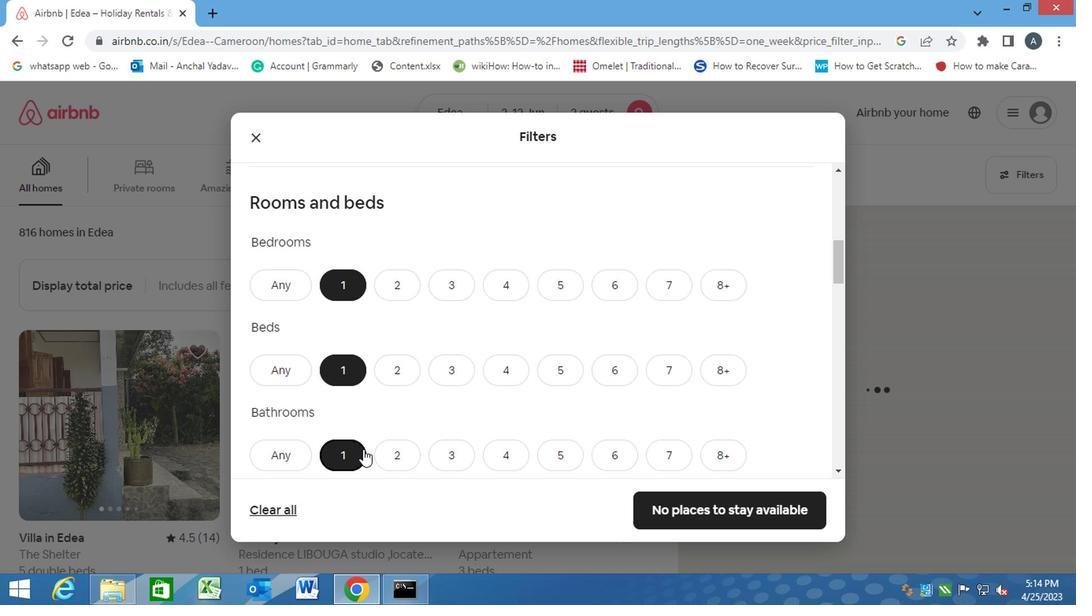 
Action: Mouse moved to (298, 320)
Screenshot: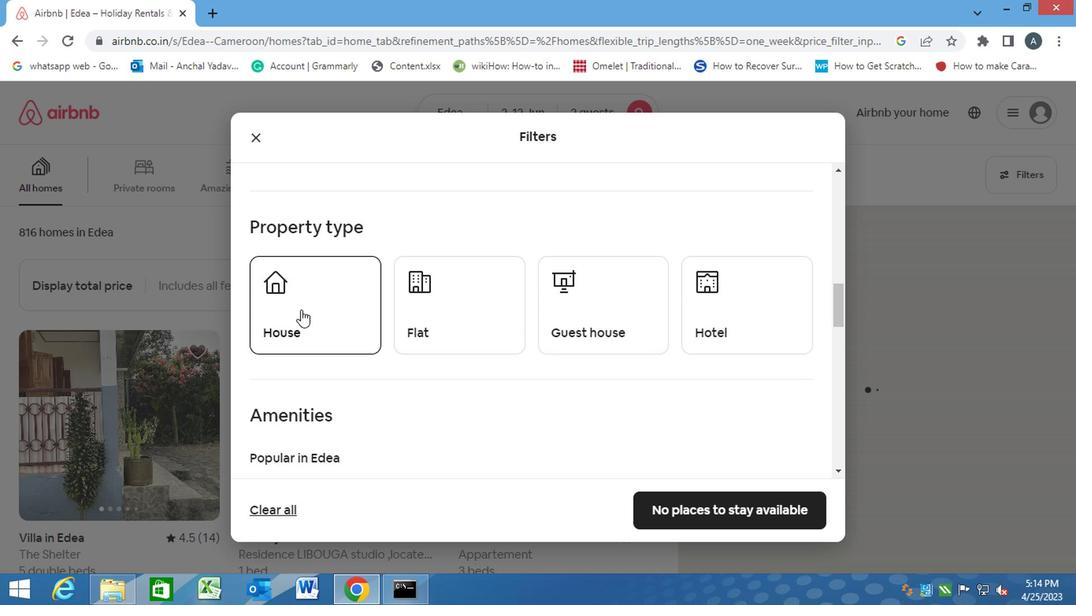 
Action: Mouse pressed left at (298, 320)
Screenshot: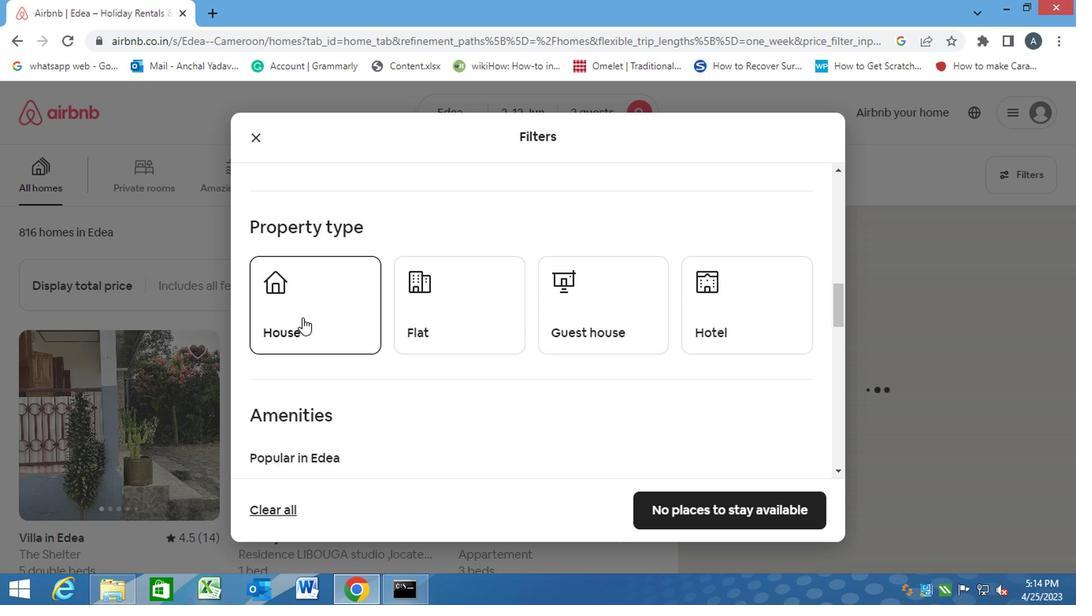 
Action: Mouse moved to (436, 328)
Screenshot: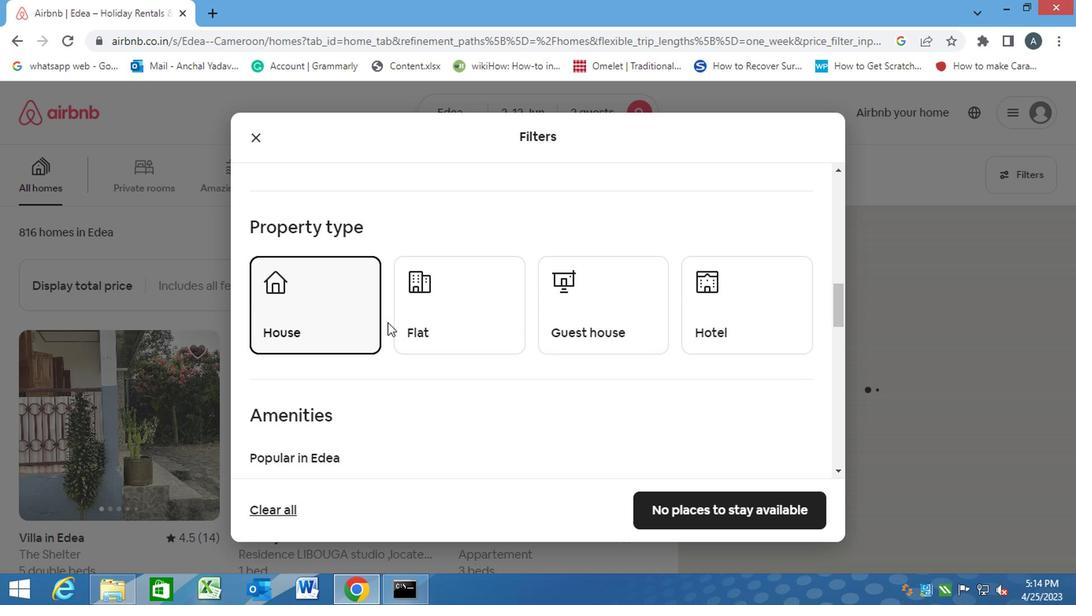 
Action: Mouse pressed left at (436, 328)
Screenshot: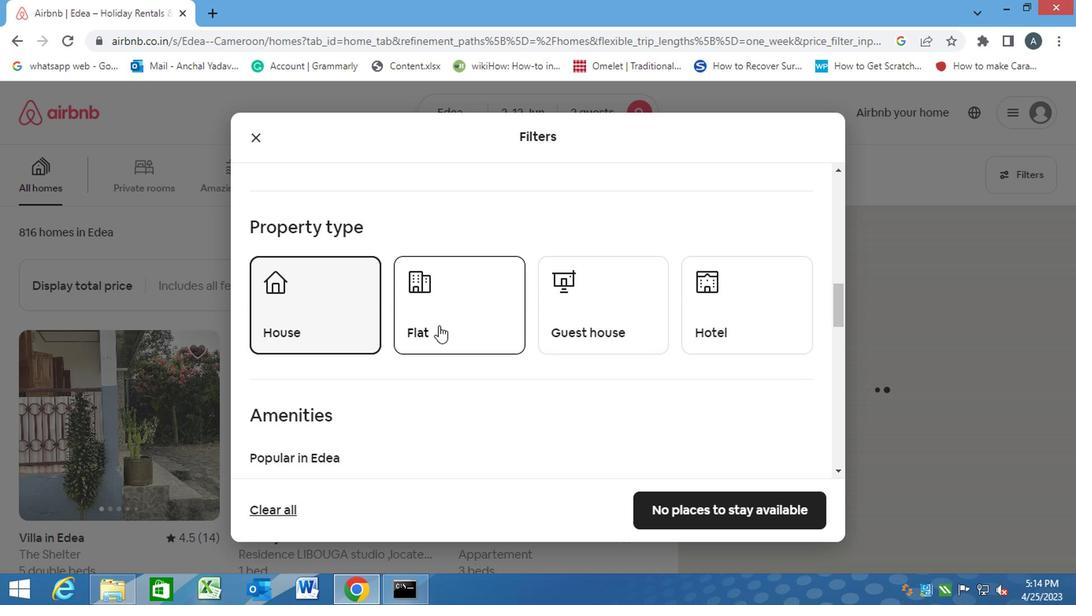 
Action: Mouse moved to (589, 324)
Screenshot: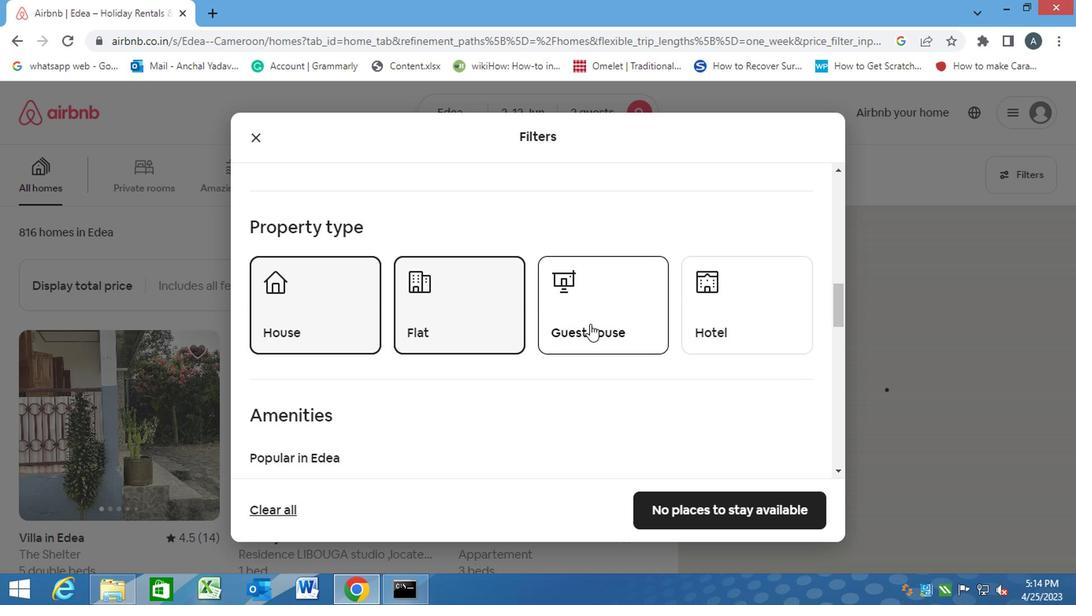 
Action: Mouse pressed left at (589, 324)
Screenshot: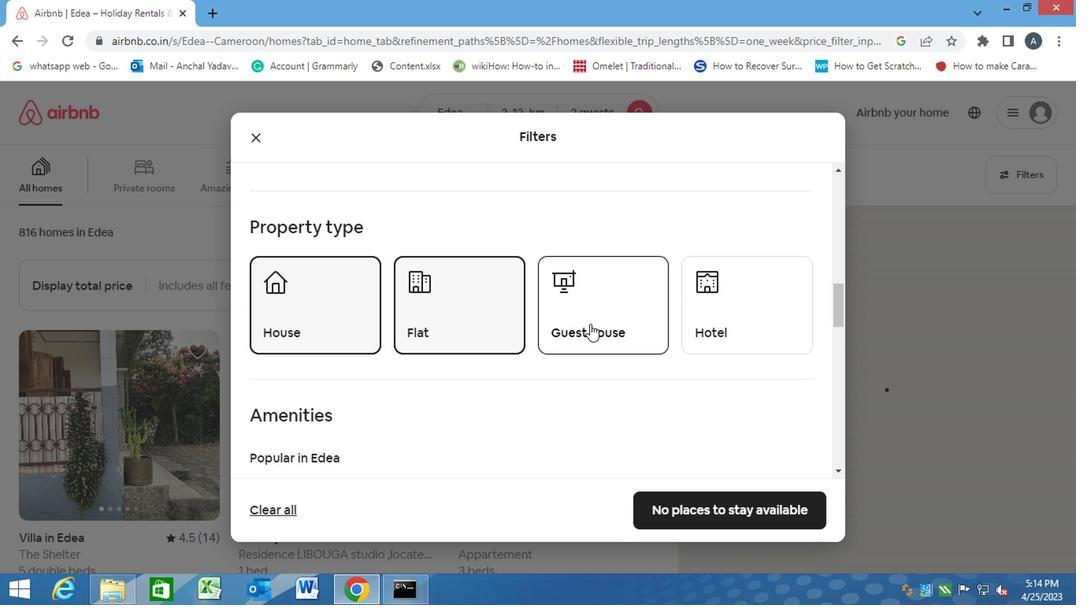 
Action: Mouse moved to (696, 311)
Screenshot: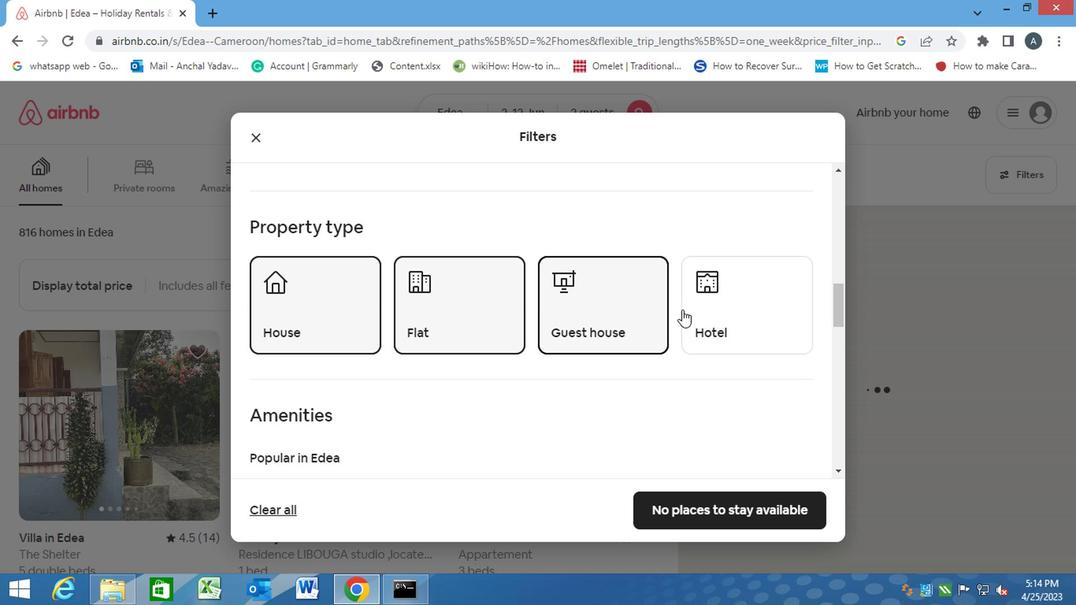
Action: Mouse pressed left at (696, 311)
Screenshot: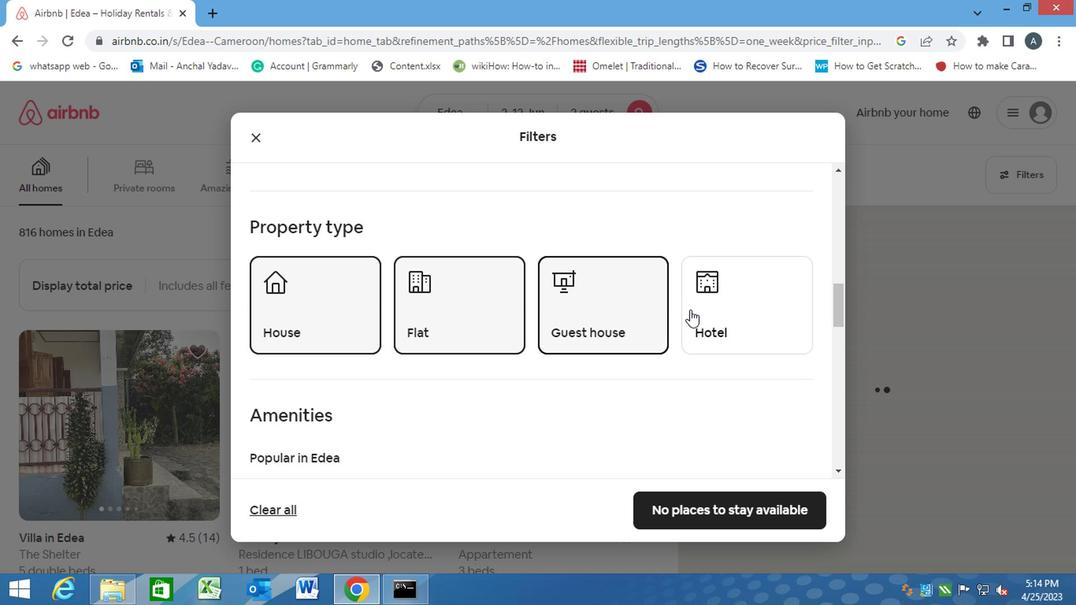 
Action: Mouse moved to (412, 375)
Screenshot: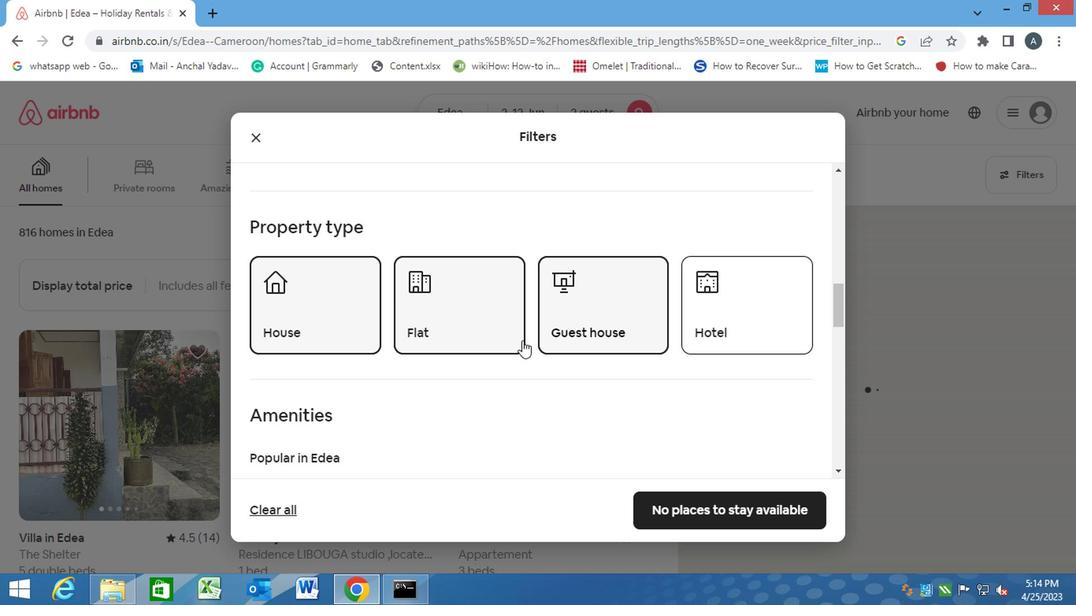 
Action: Mouse scrolled (412, 374) with delta (0, -1)
Screenshot: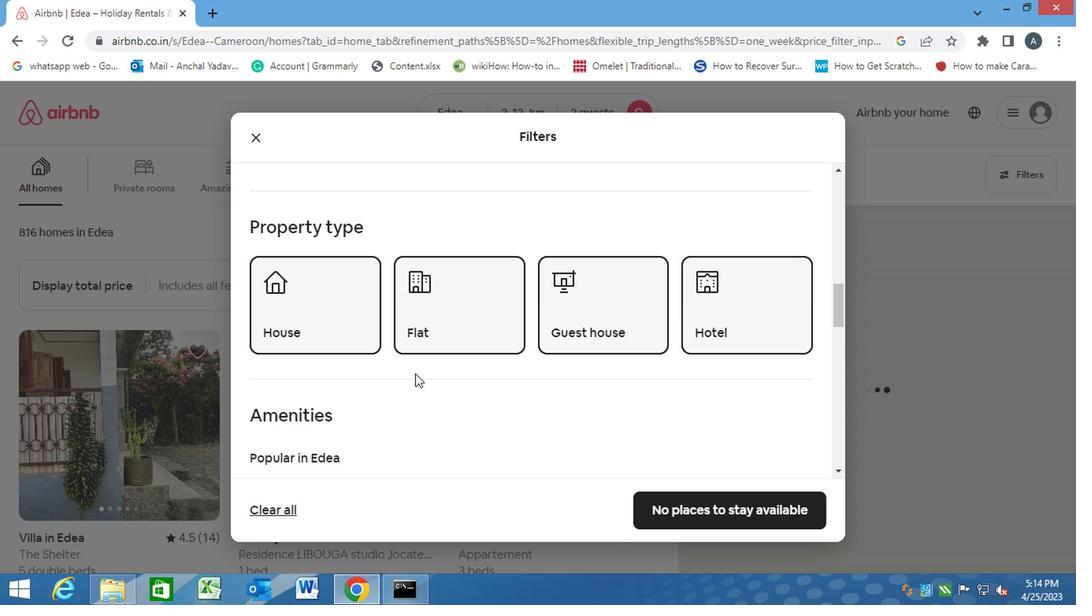 
Action: Mouse scrolled (412, 374) with delta (0, -1)
Screenshot: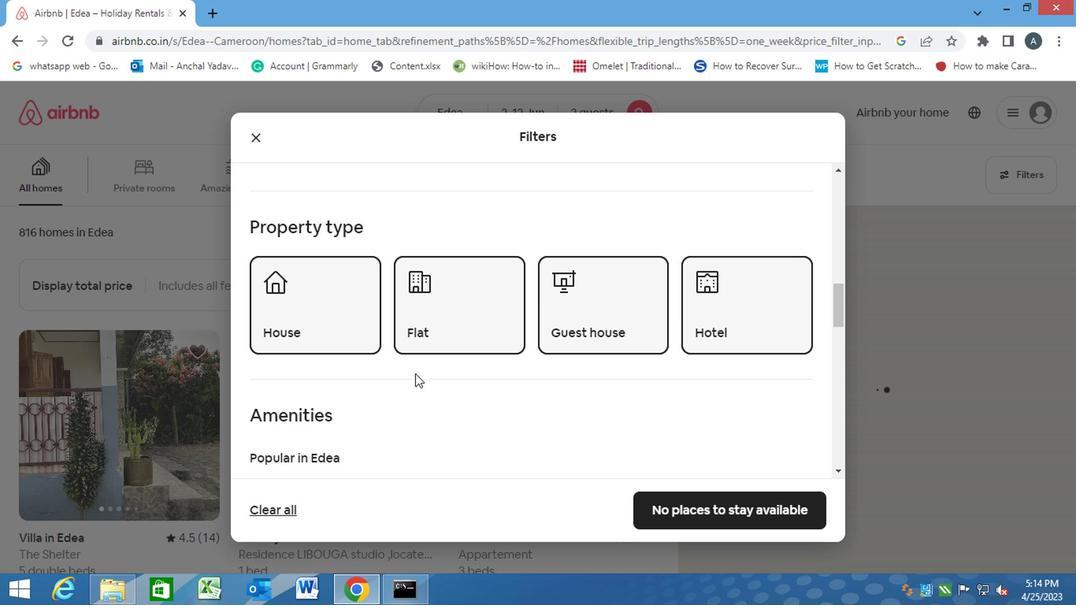 
Action: Mouse scrolled (412, 374) with delta (0, -1)
Screenshot: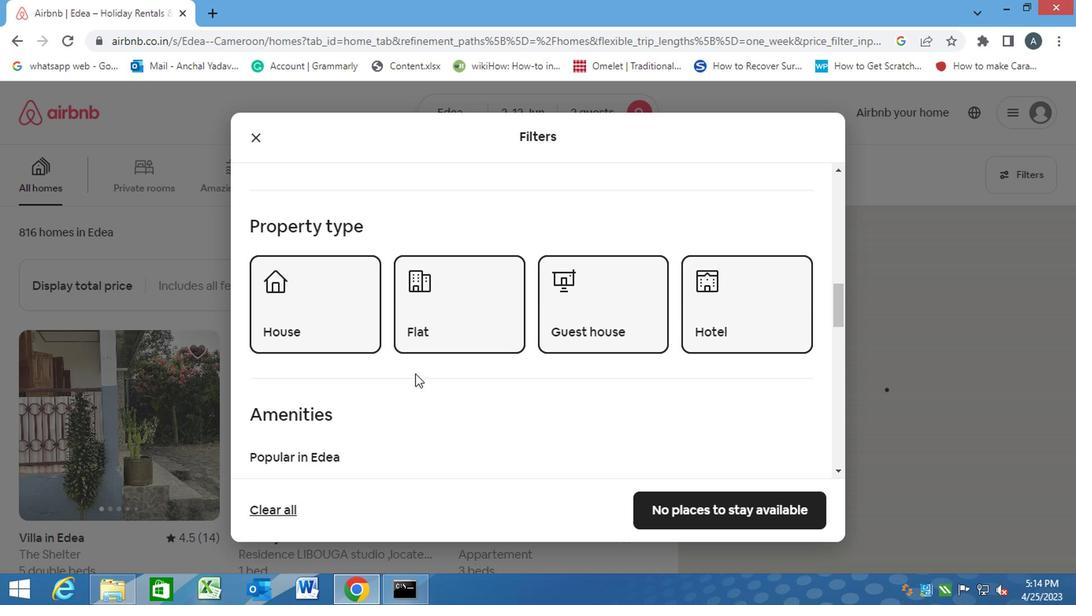 
Action: Mouse moved to (439, 375)
Screenshot: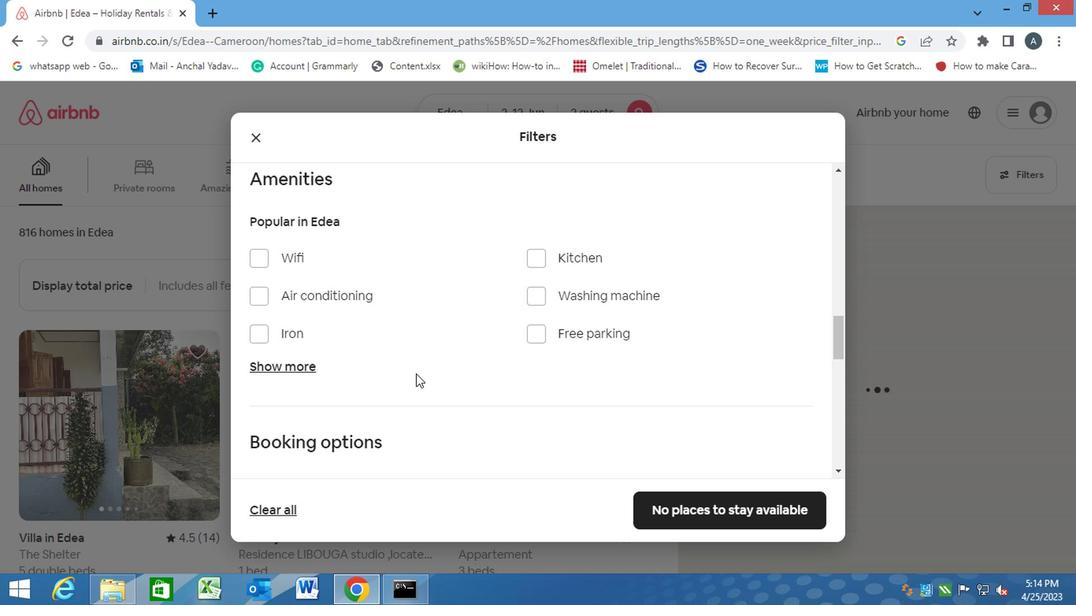 
Action: Mouse scrolled (439, 374) with delta (0, -1)
Screenshot: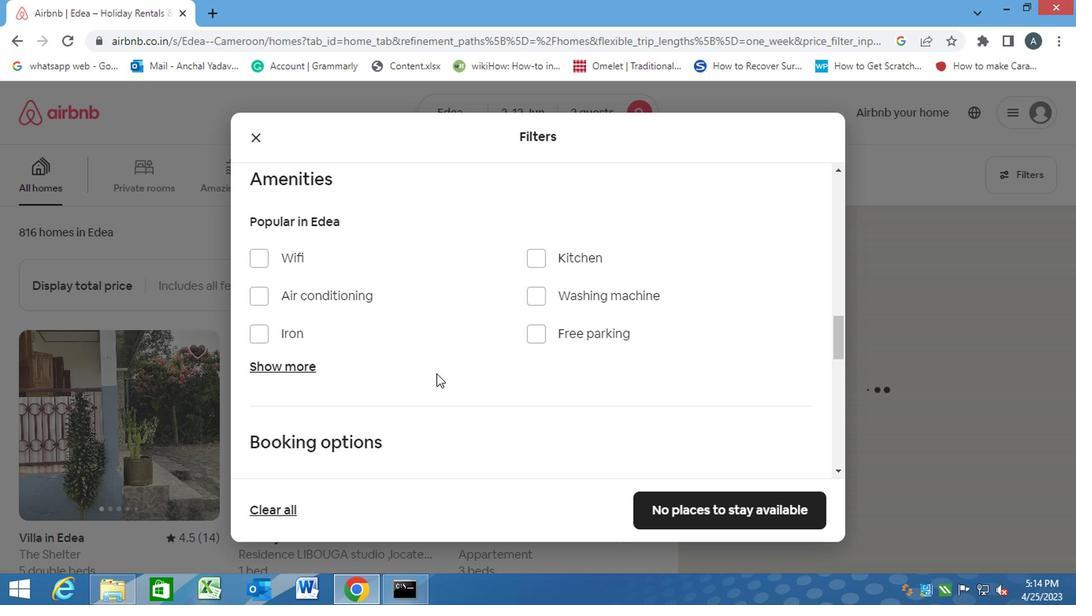 
Action: Mouse scrolled (439, 374) with delta (0, -1)
Screenshot: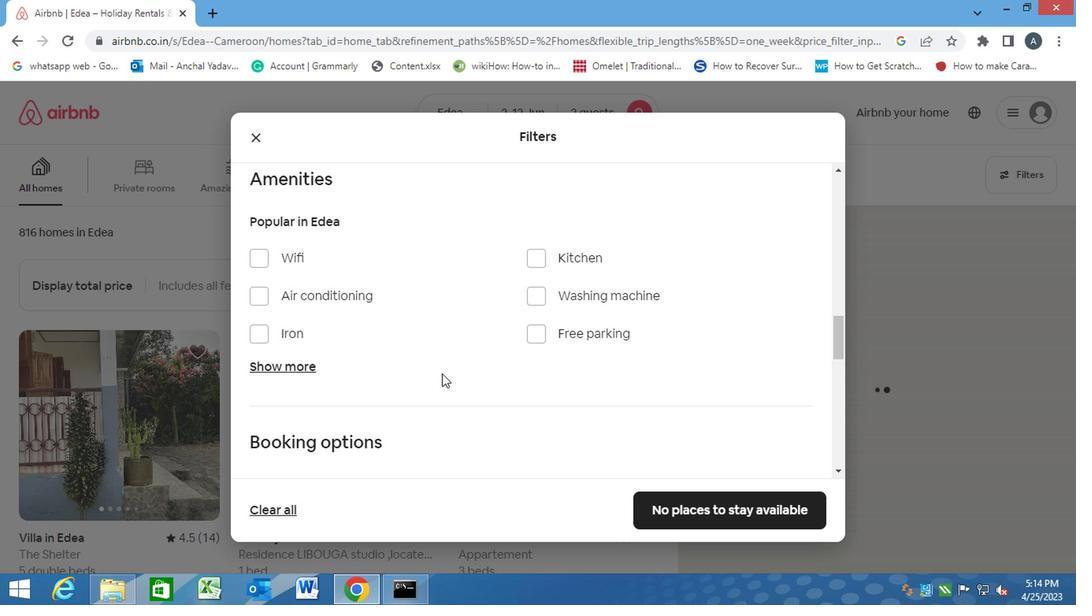 
Action: Mouse scrolled (439, 374) with delta (0, -1)
Screenshot: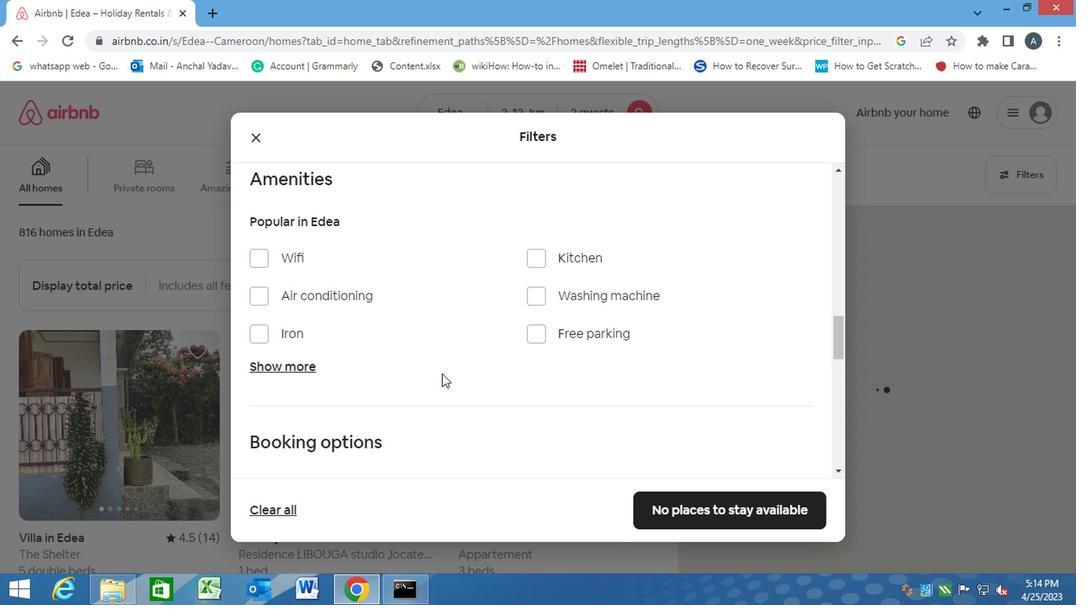 
Action: Mouse scrolled (439, 374) with delta (0, -1)
Screenshot: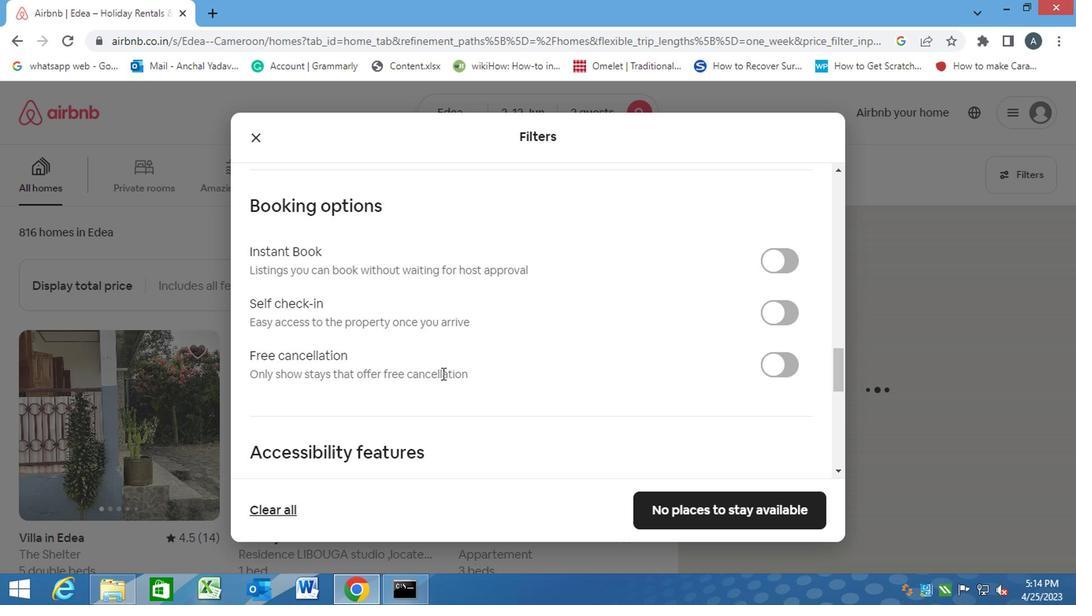
Action: Mouse scrolled (439, 374) with delta (0, -1)
Screenshot: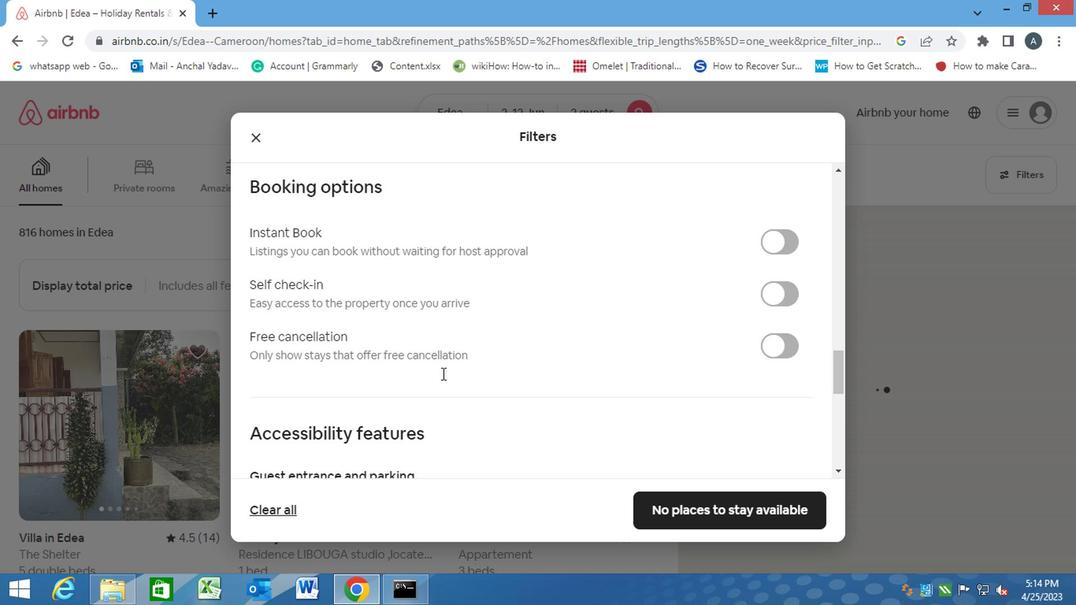 
Action: Mouse moved to (708, 279)
Screenshot: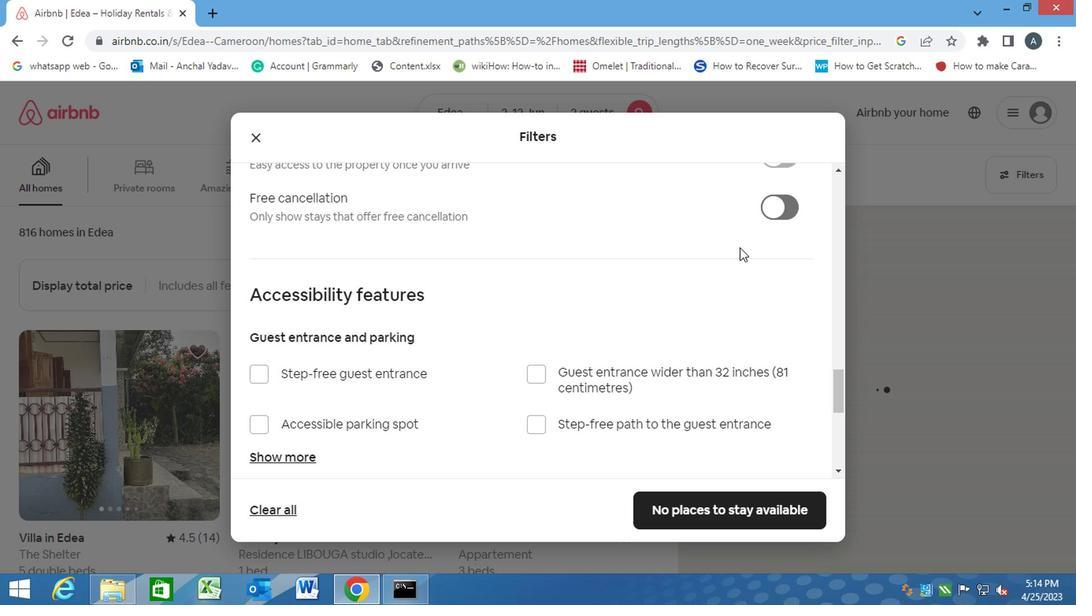 
Action: Mouse scrolled (708, 280) with delta (0, 1)
Screenshot: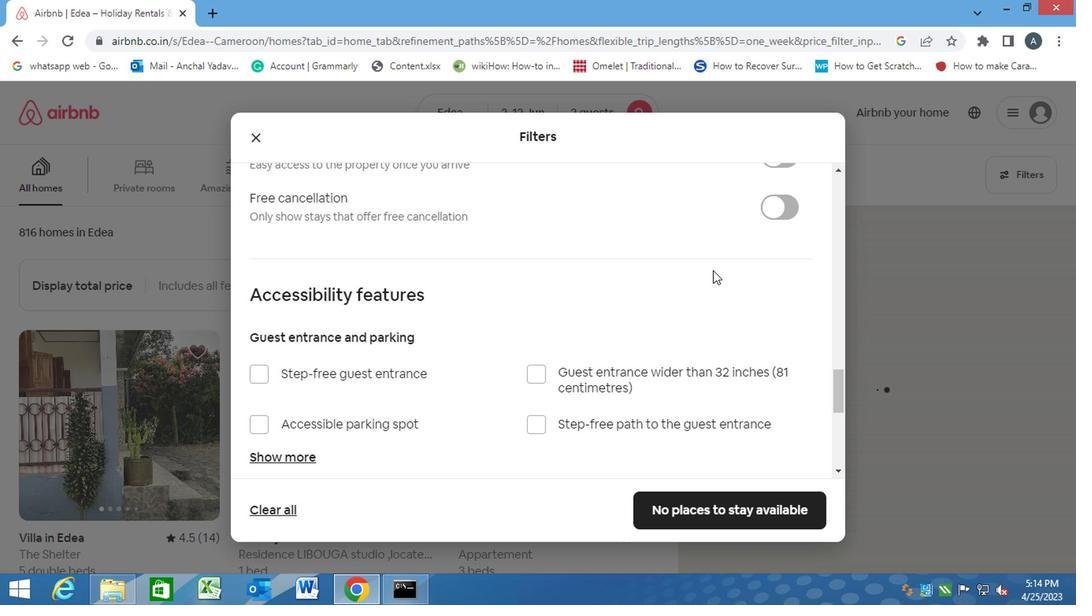 
Action: Mouse scrolled (708, 280) with delta (0, 1)
Screenshot: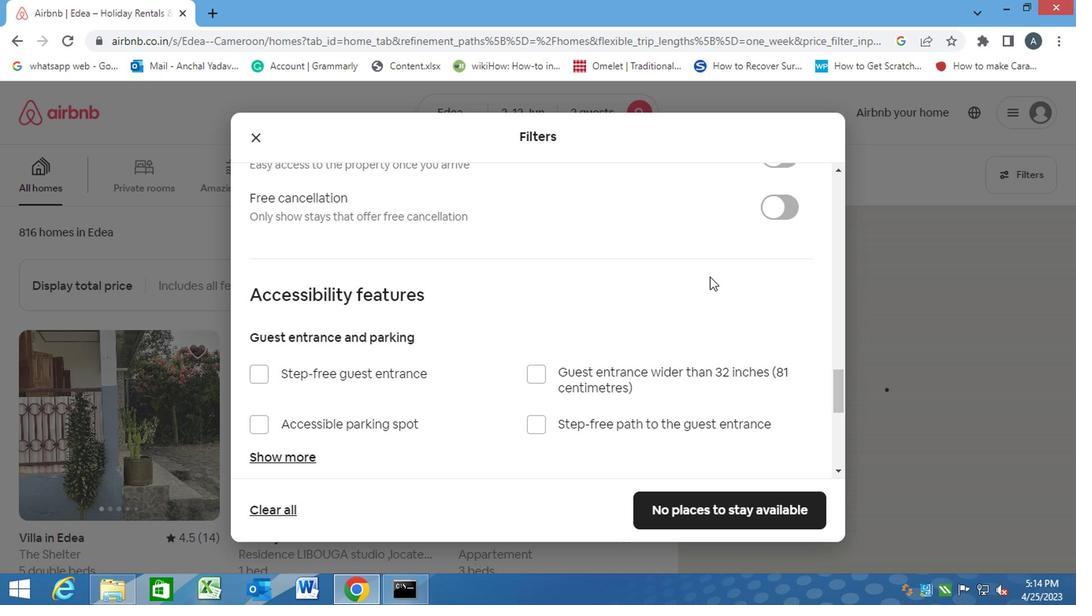 
Action: Mouse moved to (771, 311)
Screenshot: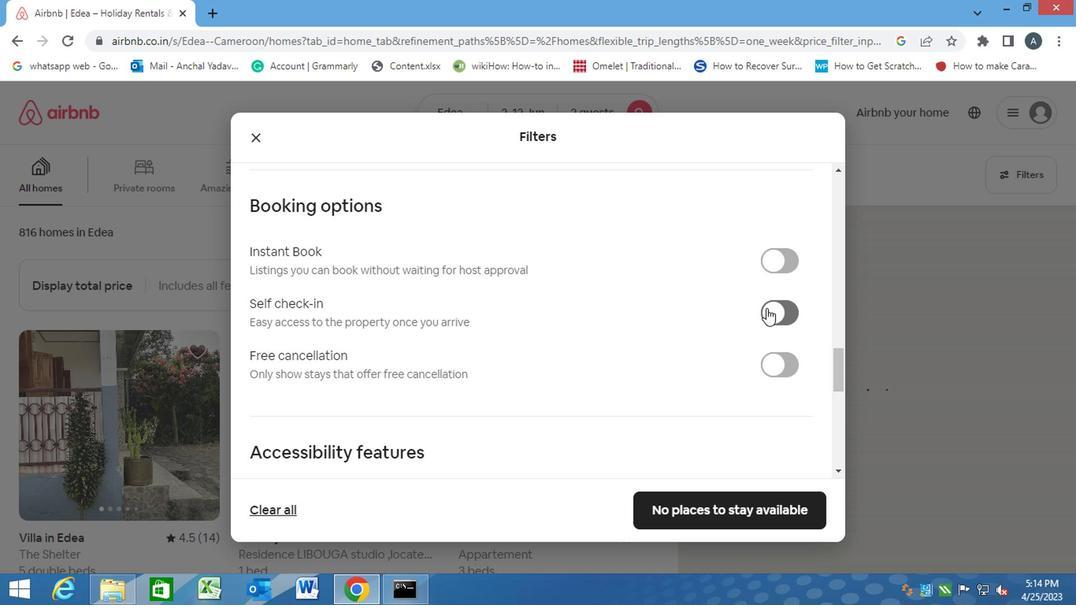 
Action: Mouse pressed left at (771, 311)
Screenshot: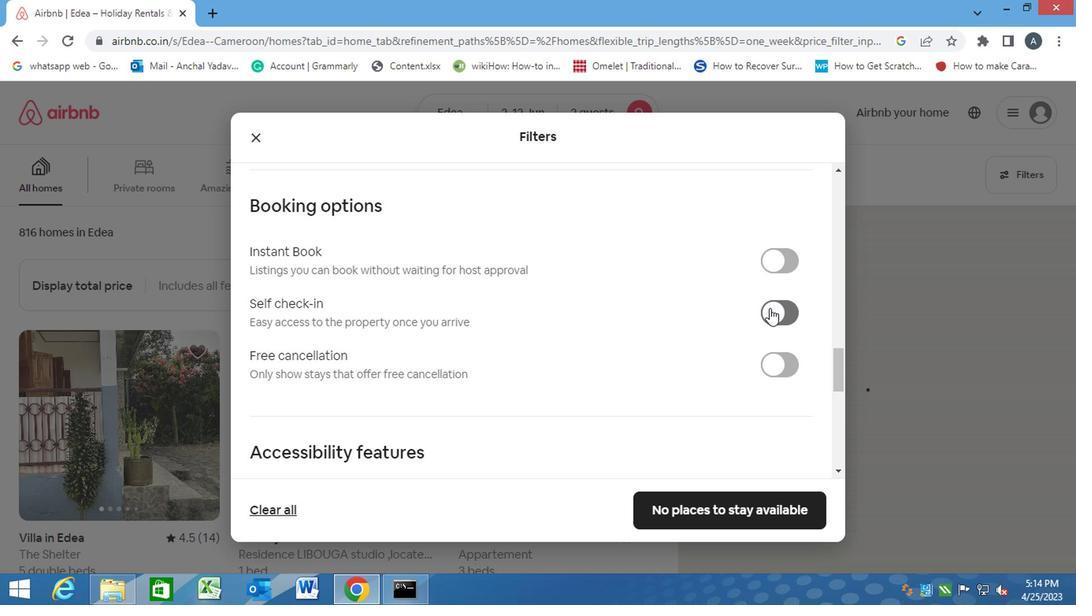 
Action: Mouse moved to (545, 366)
Screenshot: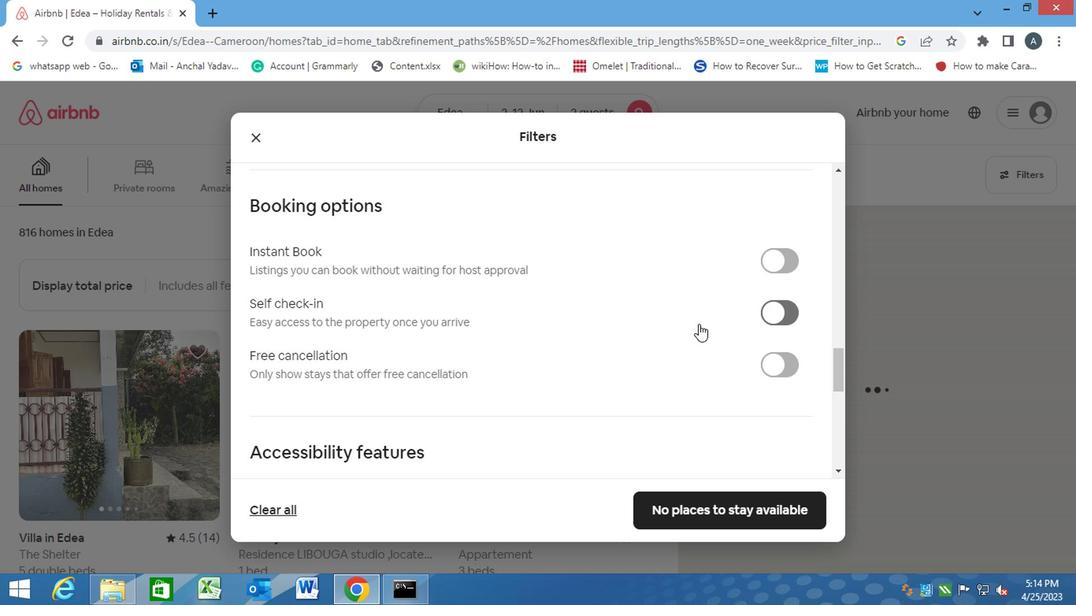 
Action: Mouse scrolled (545, 365) with delta (0, 0)
Screenshot: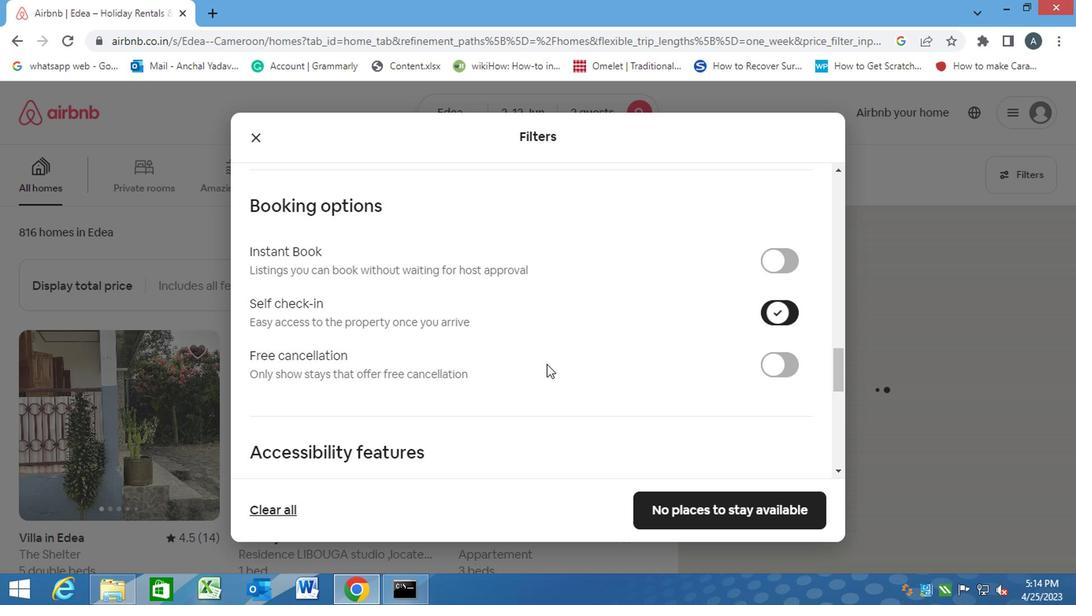 
Action: Mouse scrolled (545, 365) with delta (0, 0)
Screenshot: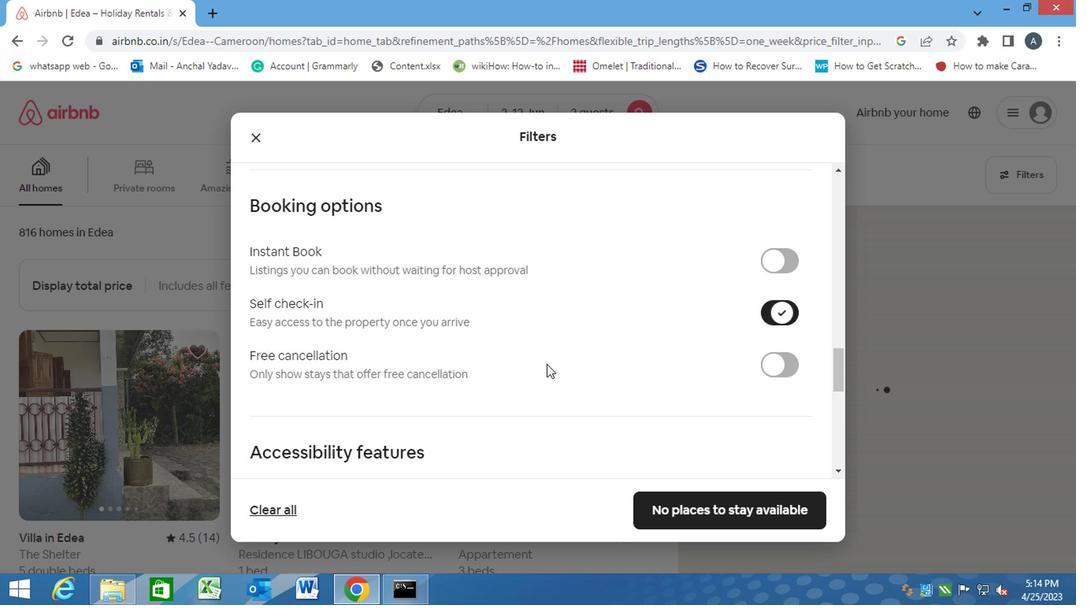 
Action: Mouse scrolled (545, 365) with delta (0, 0)
Screenshot: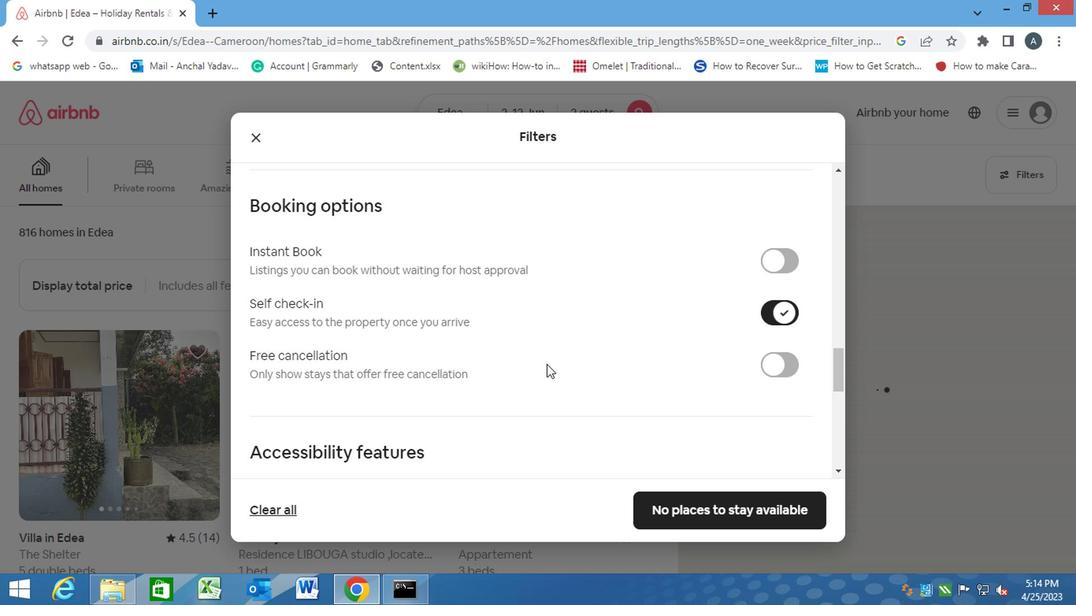 
Action: Mouse scrolled (545, 365) with delta (0, 0)
Screenshot: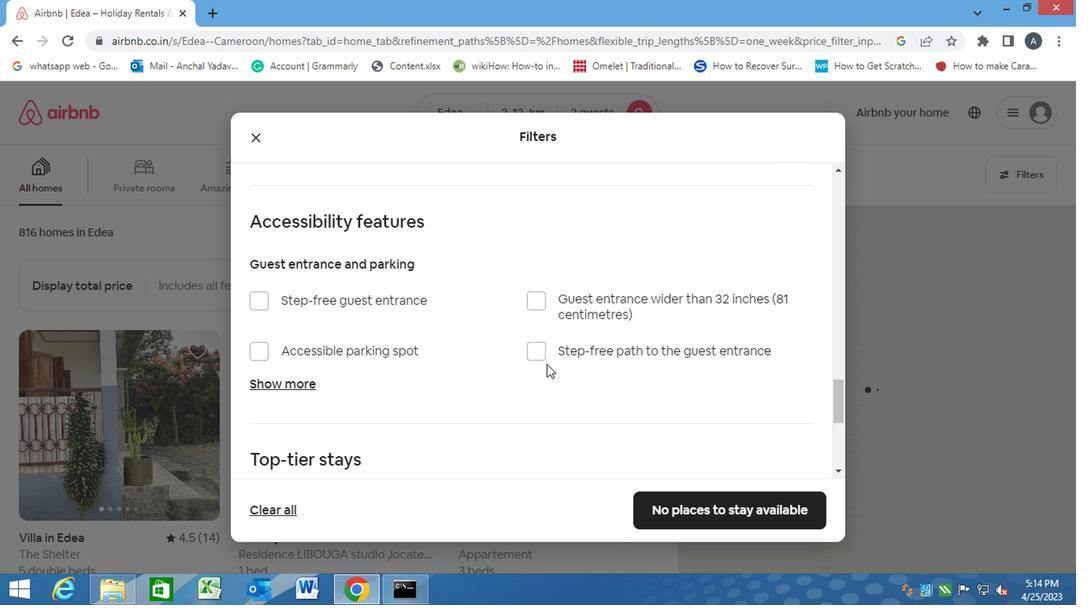 
Action: Mouse scrolled (545, 365) with delta (0, 0)
Screenshot: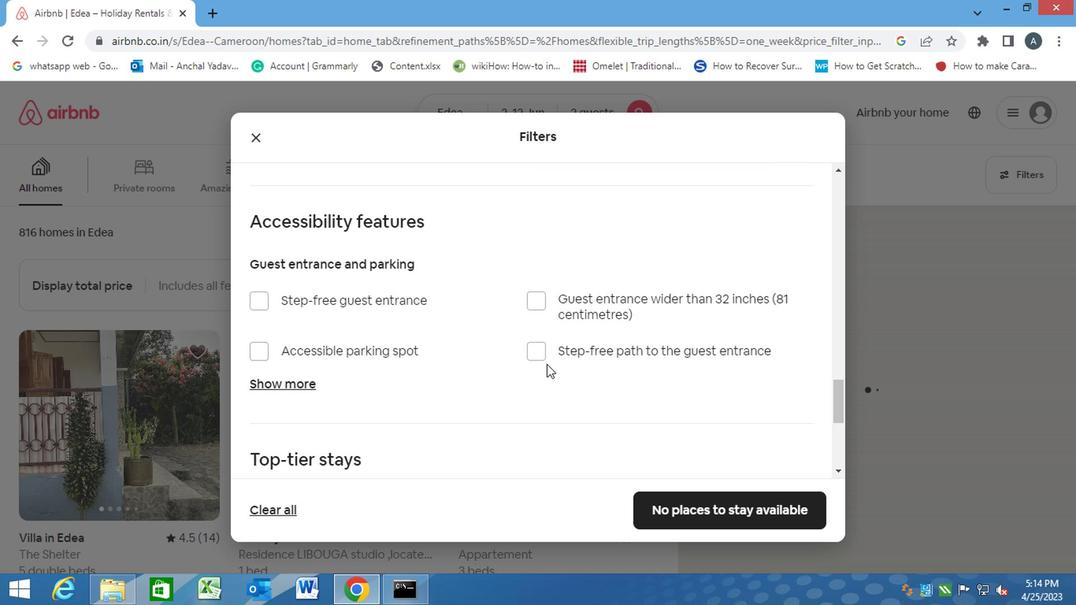 
Action: Mouse scrolled (545, 365) with delta (0, 0)
Screenshot: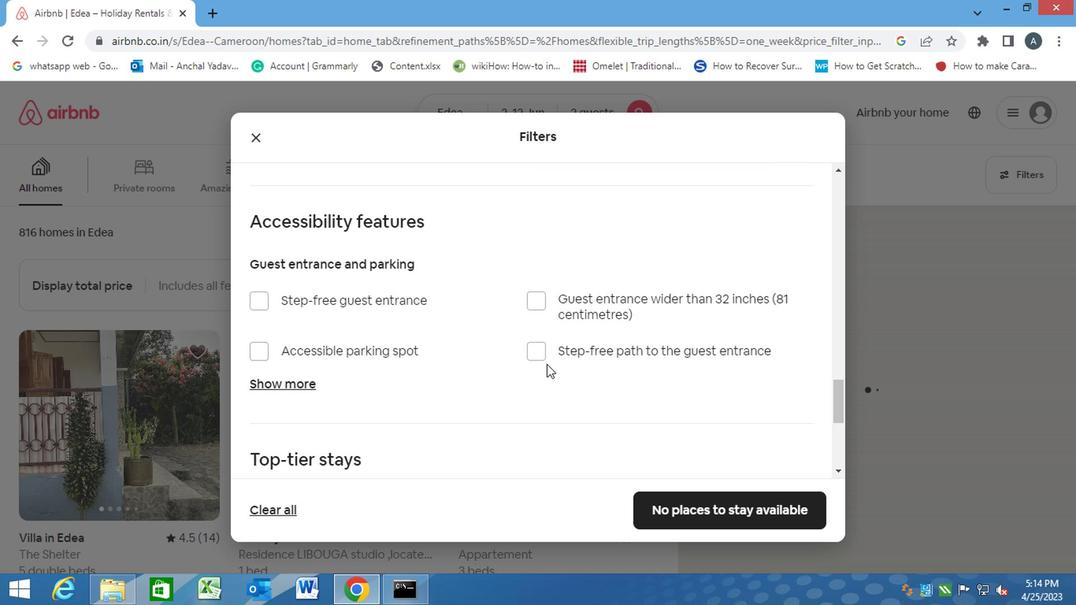 
Action: Mouse scrolled (545, 365) with delta (0, 0)
Screenshot: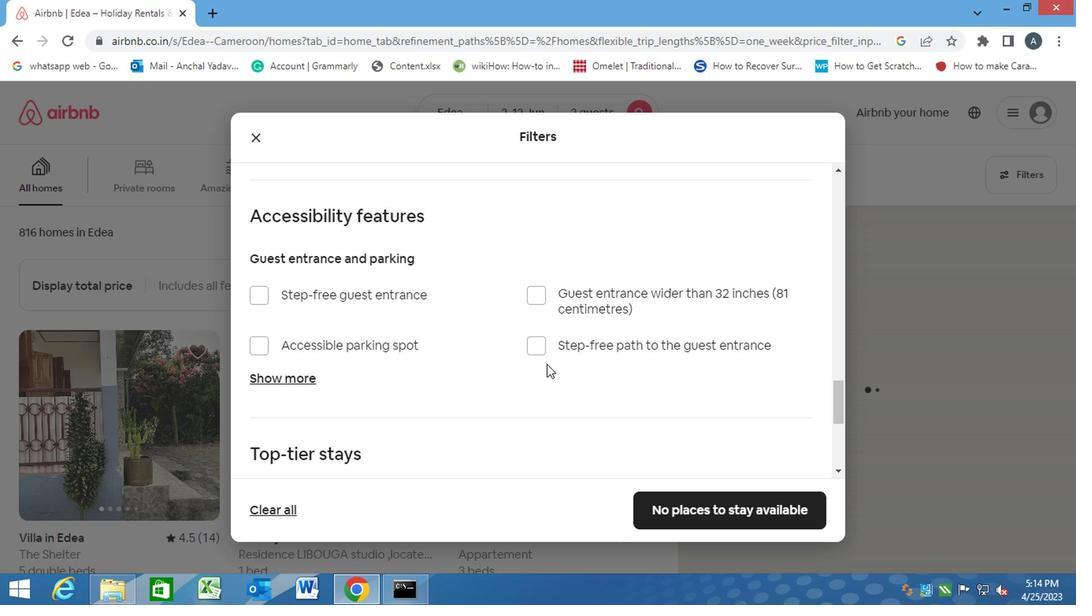 
Action: Mouse moved to (251, 367)
Screenshot: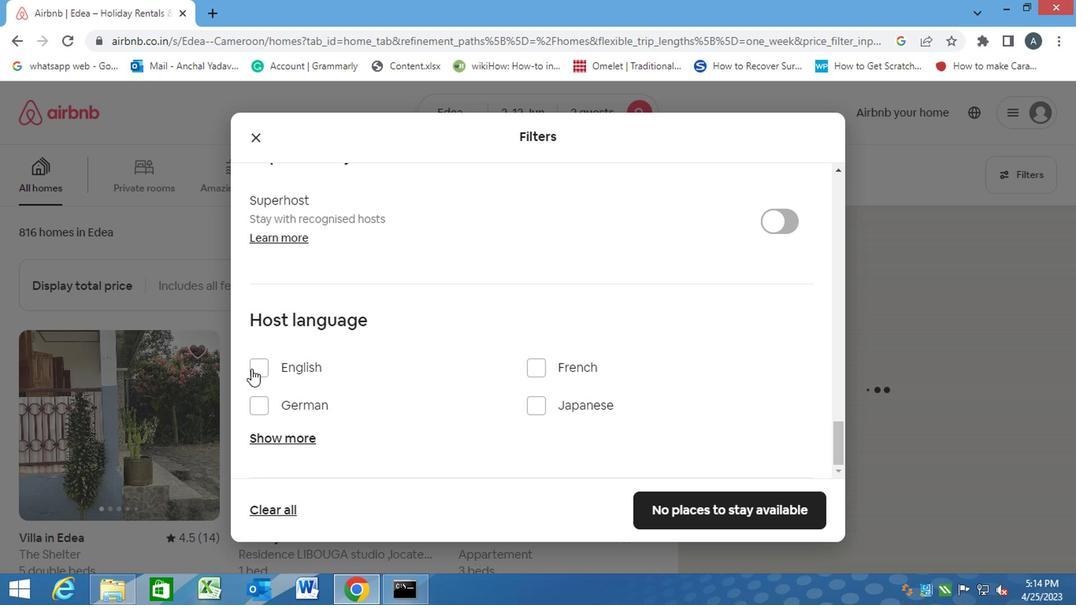 
Action: Mouse pressed left at (251, 367)
Screenshot: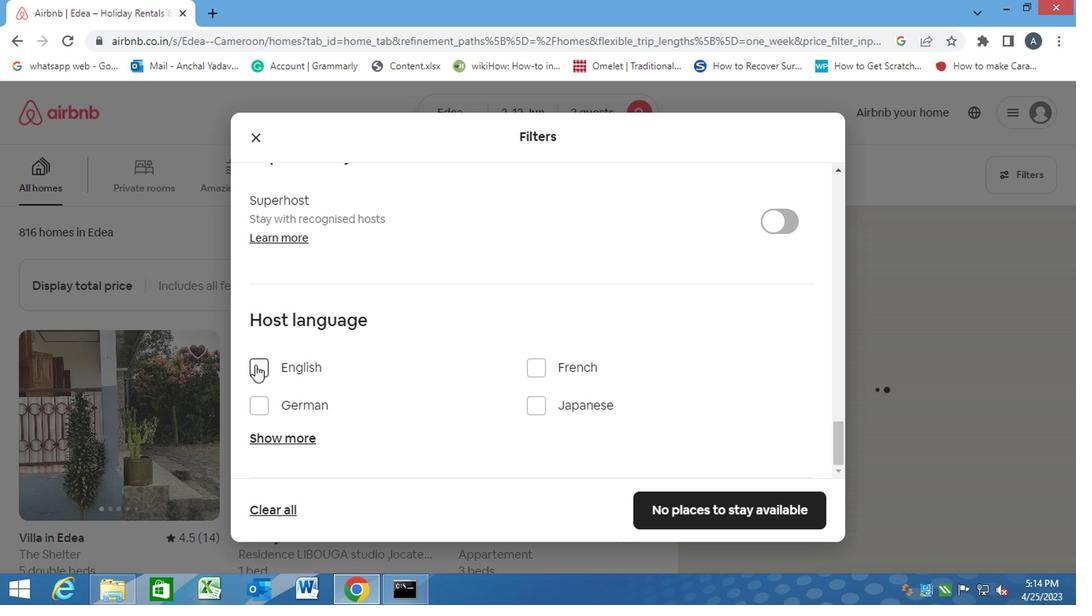 
Action: Mouse moved to (667, 500)
Screenshot: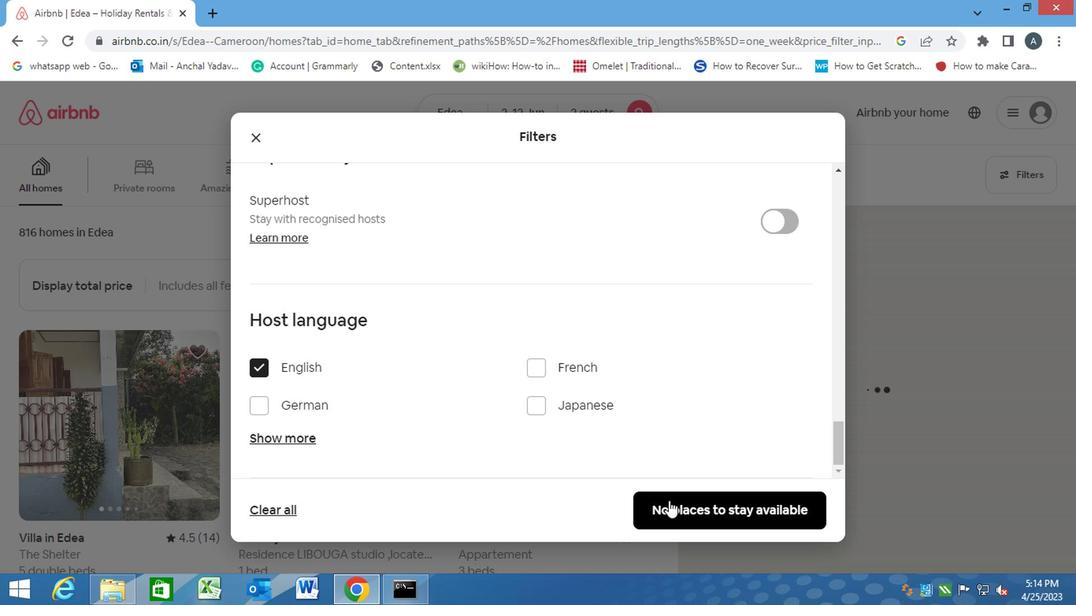 
Action: Mouse pressed left at (667, 500)
Screenshot: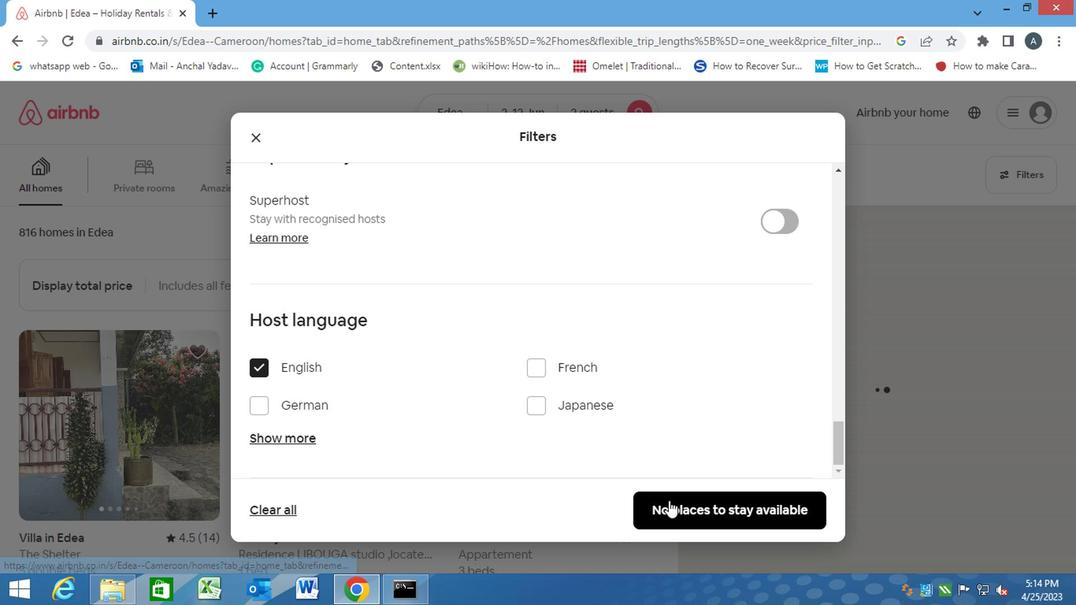 
